 Task: Create new Company, with domain: 'utexas.edu' and type: 'Other'. Add new contact for this company, with mail Id: 'Harshita.Lewis@utexas.edu', First Name: Harshita, Last name:  Lewis, Job Title: 'Market Research Analyst', Phone Number: '(916) 555-5684'. Change life cycle stage to  Lead and lead status to  In Progress. Logged in from softage.10@softage.net
Action: Mouse moved to (86, 55)
Screenshot: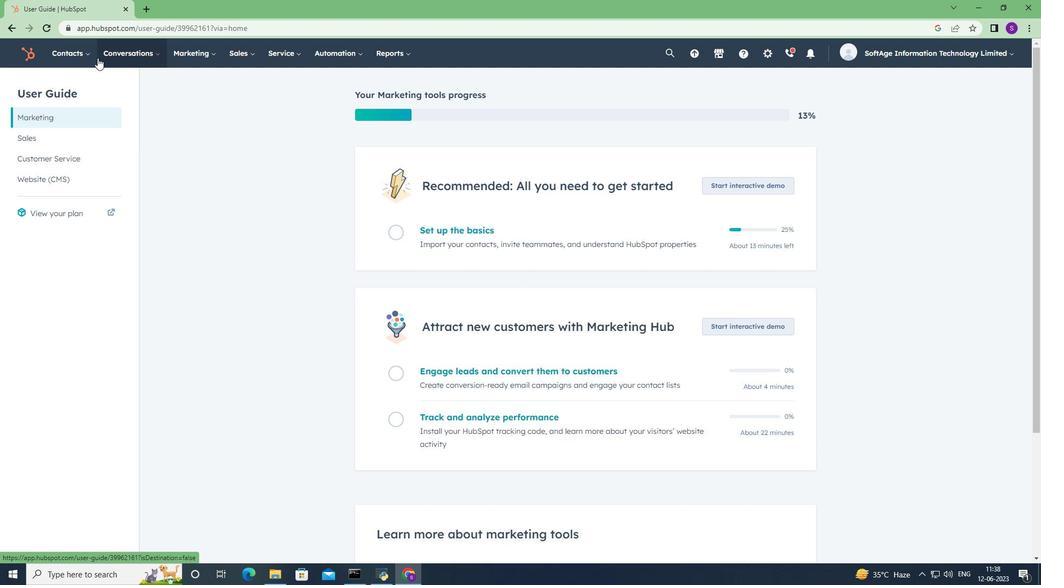 
Action: Mouse pressed left at (86, 55)
Screenshot: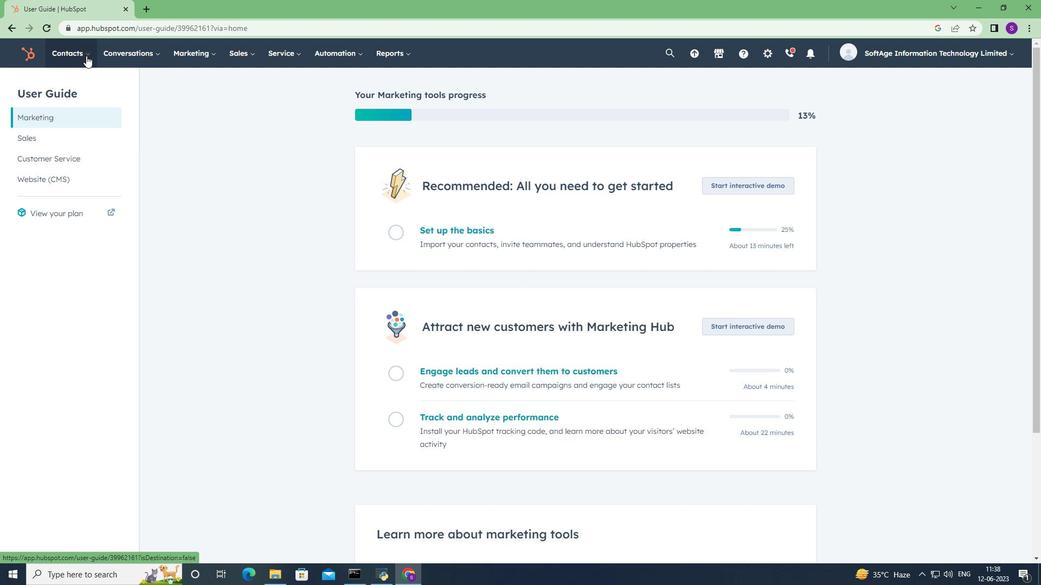 
Action: Mouse moved to (97, 98)
Screenshot: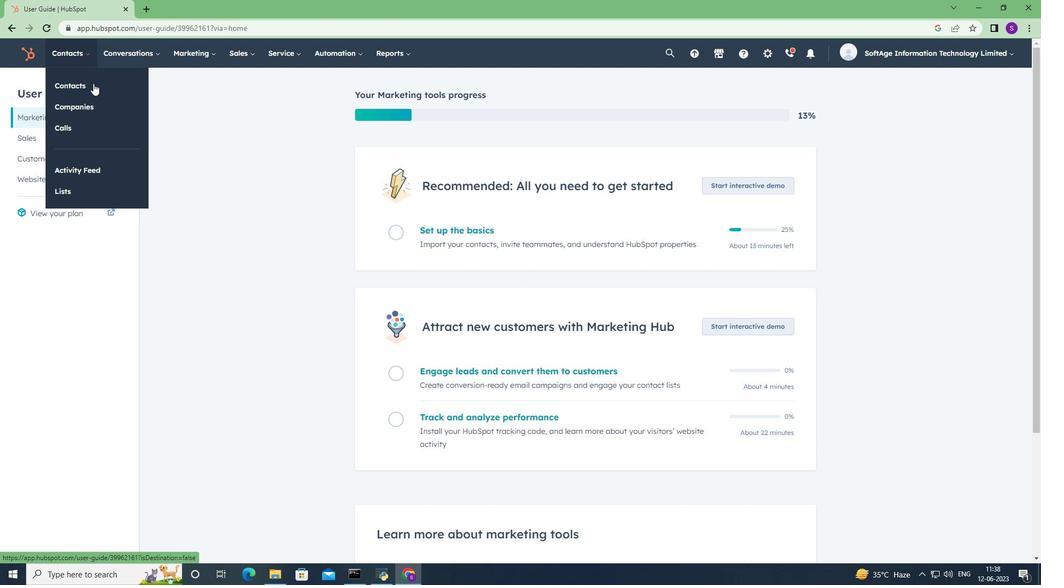 
Action: Mouse pressed left at (97, 98)
Screenshot: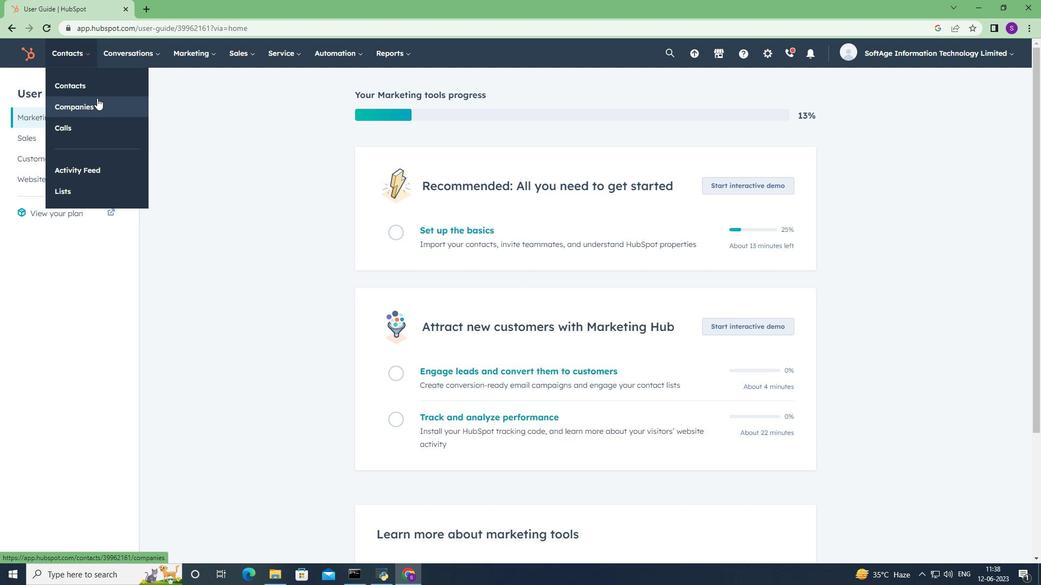 
Action: Mouse moved to (969, 88)
Screenshot: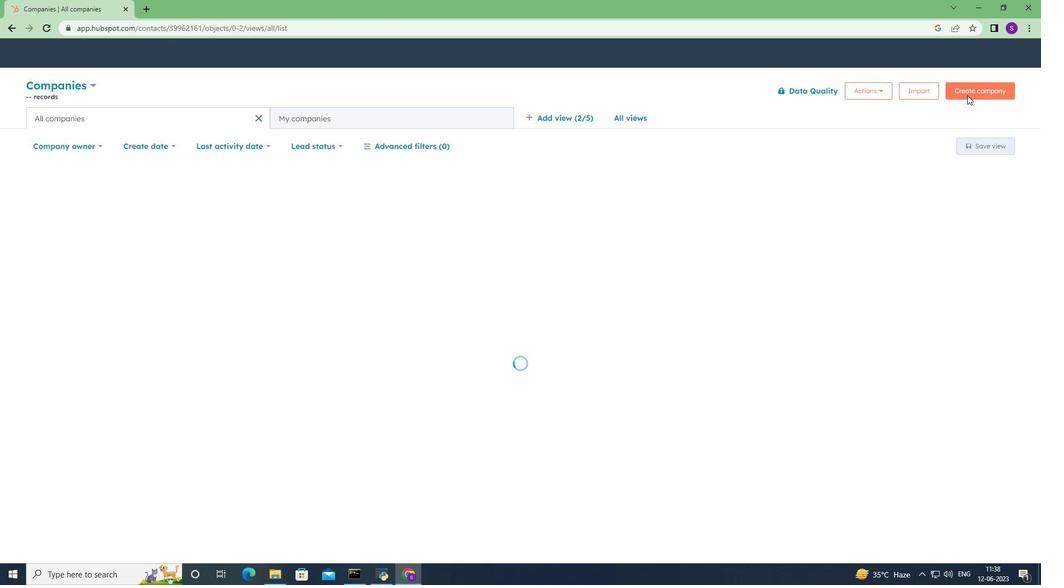 
Action: Mouse pressed left at (969, 88)
Screenshot: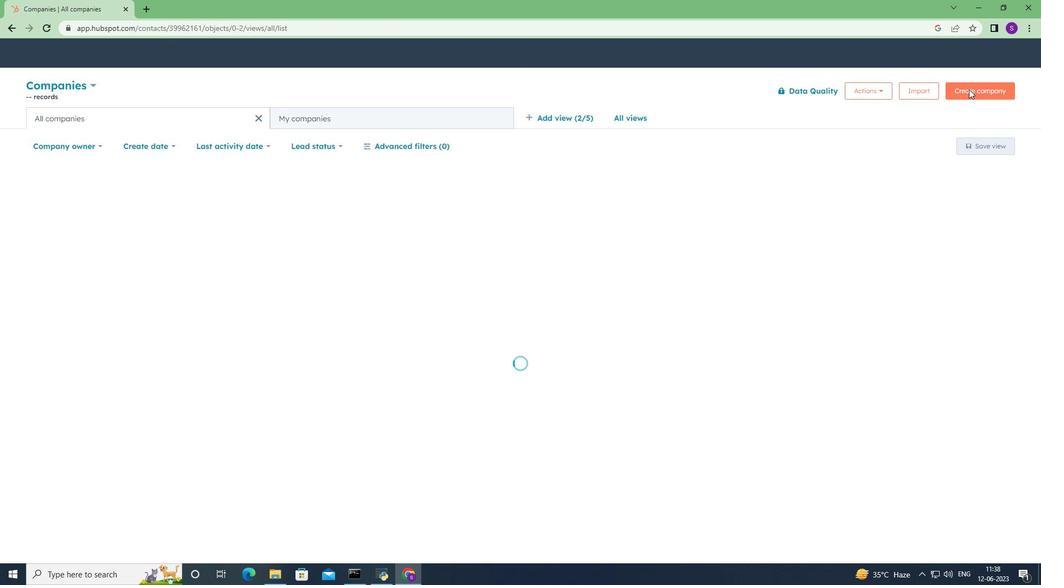 
Action: Mouse moved to (787, 144)
Screenshot: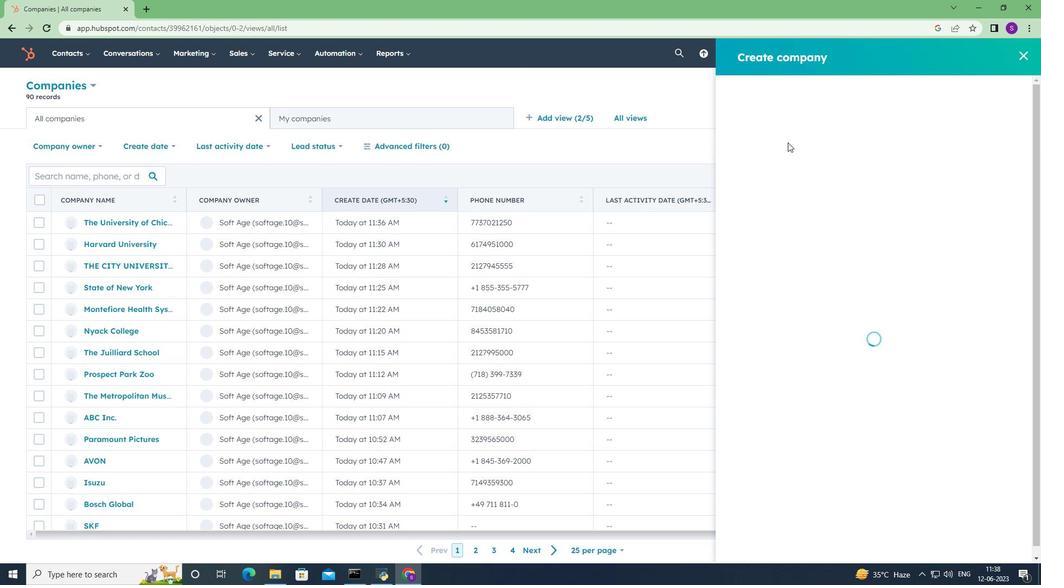
Action: Mouse pressed left at (787, 144)
Screenshot: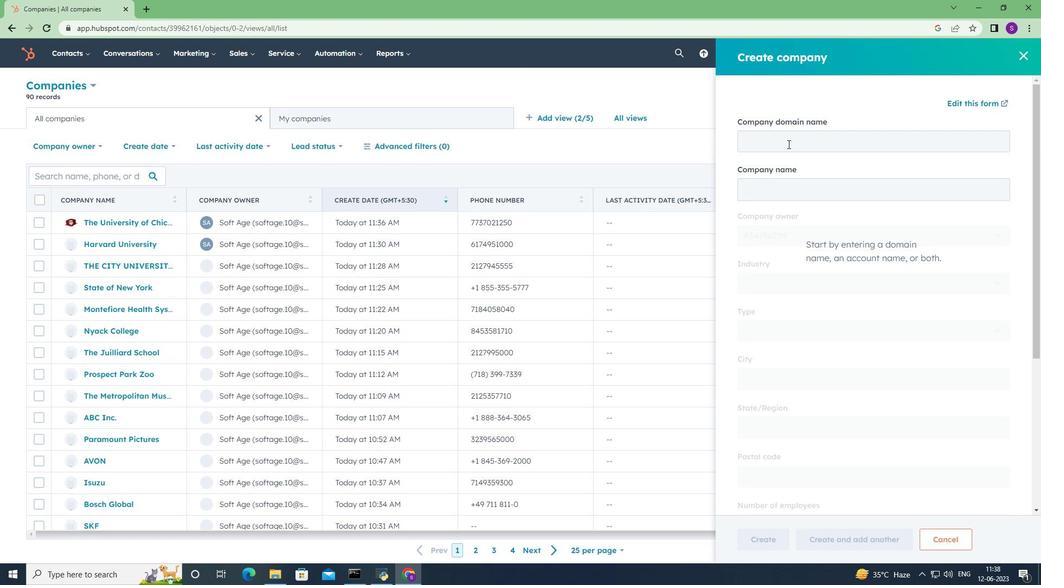 
Action: Key pressed utexas.edu
Screenshot: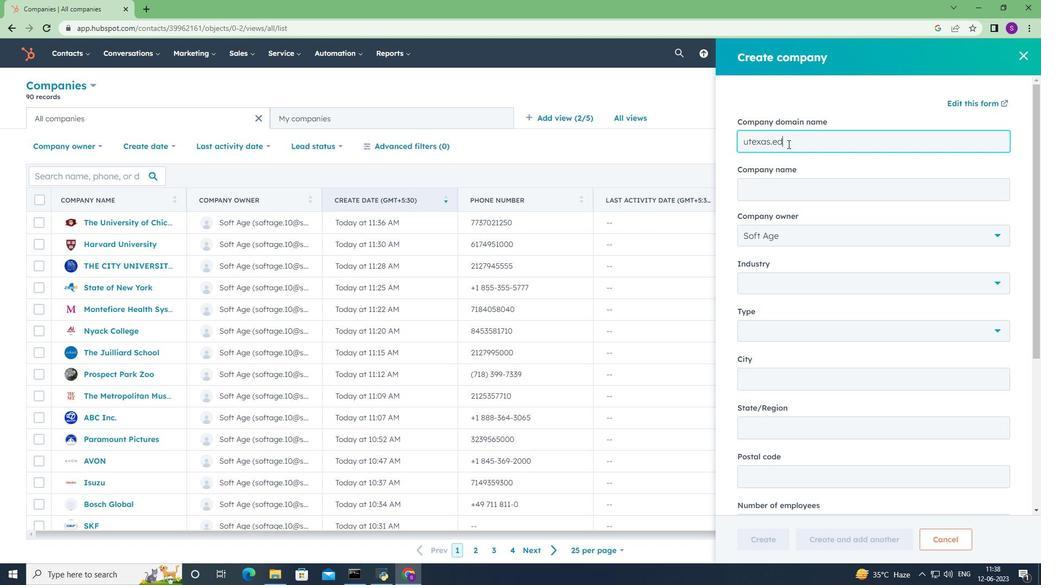 
Action: Mouse moved to (789, 257)
Screenshot: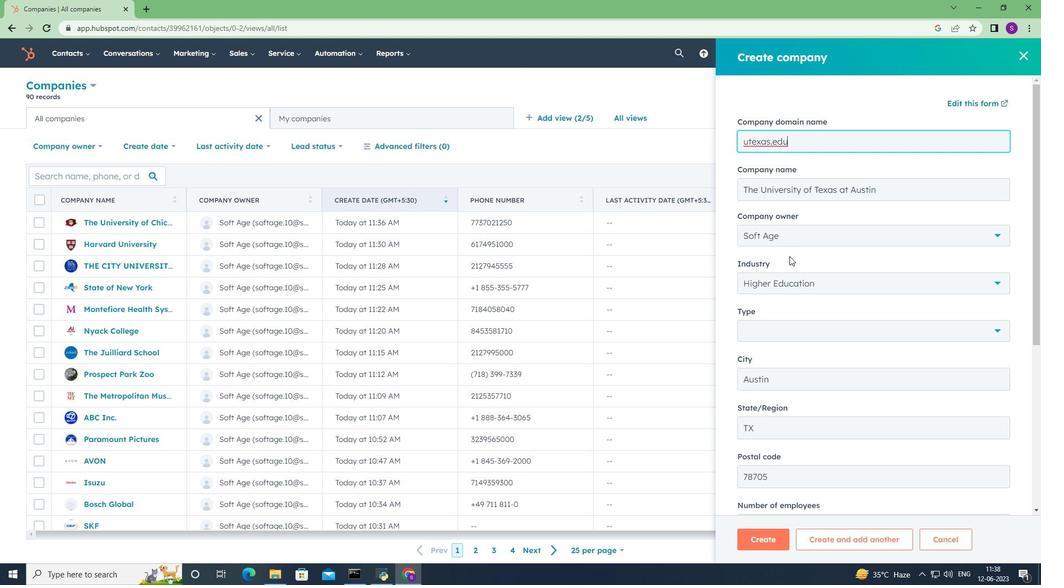 
Action: Mouse scrolled (789, 256) with delta (0, 0)
Screenshot: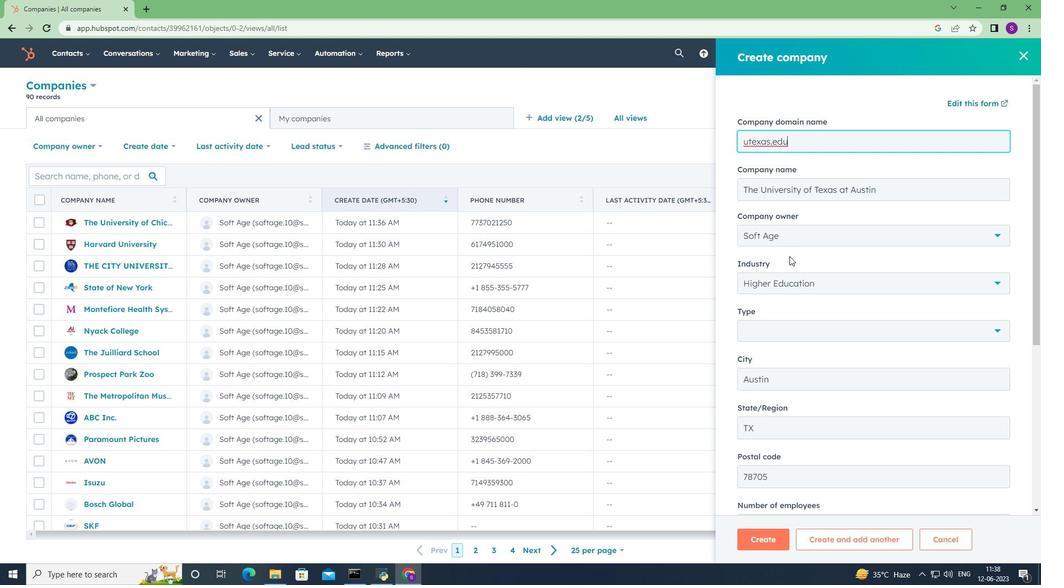 
Action: Mouse moved to (789, 258)
Screenshot: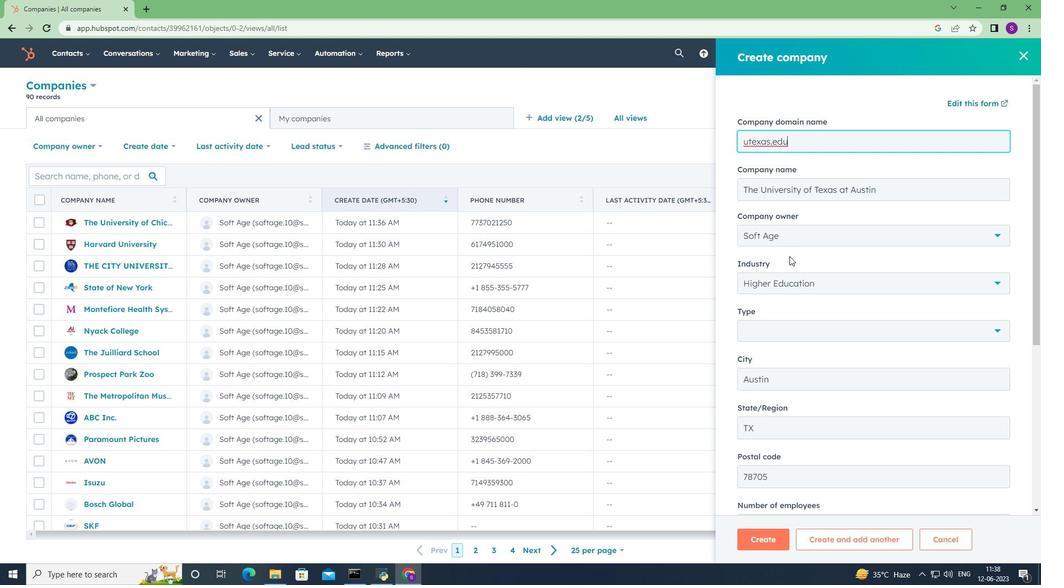
Action: Mouse scrolled (789, 257) with delta (0, 0)
Screenshot: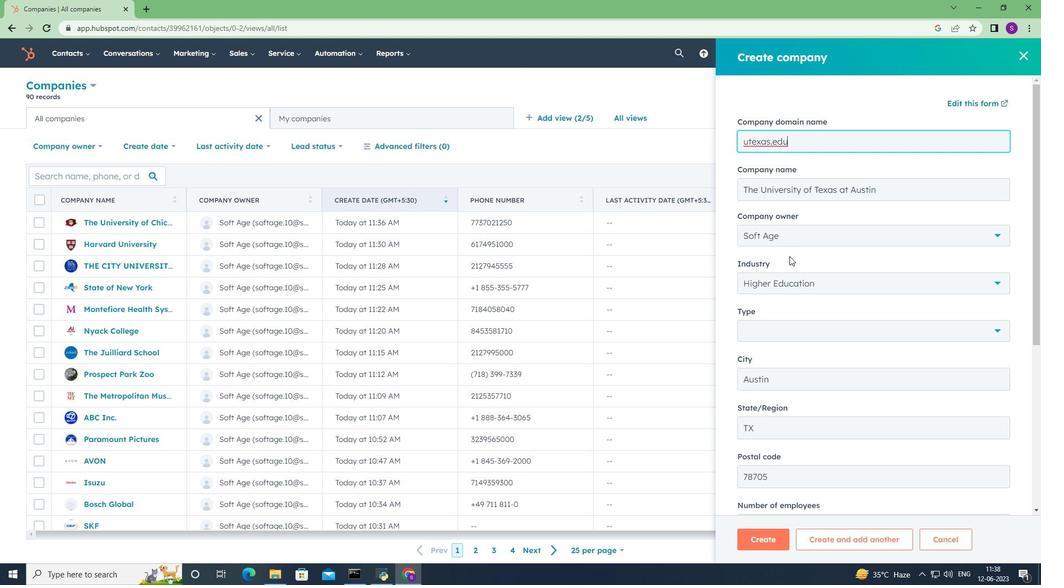 
Action: Mouse moved to (802, 222)
Screenshot: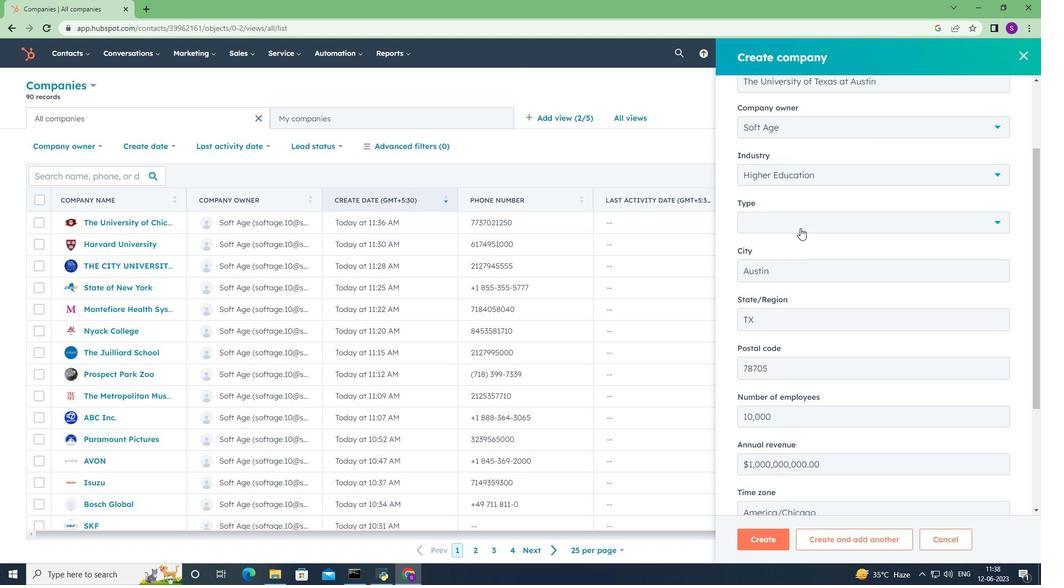 
Action: Mouse pressed left at (802, 222)
Screenshot: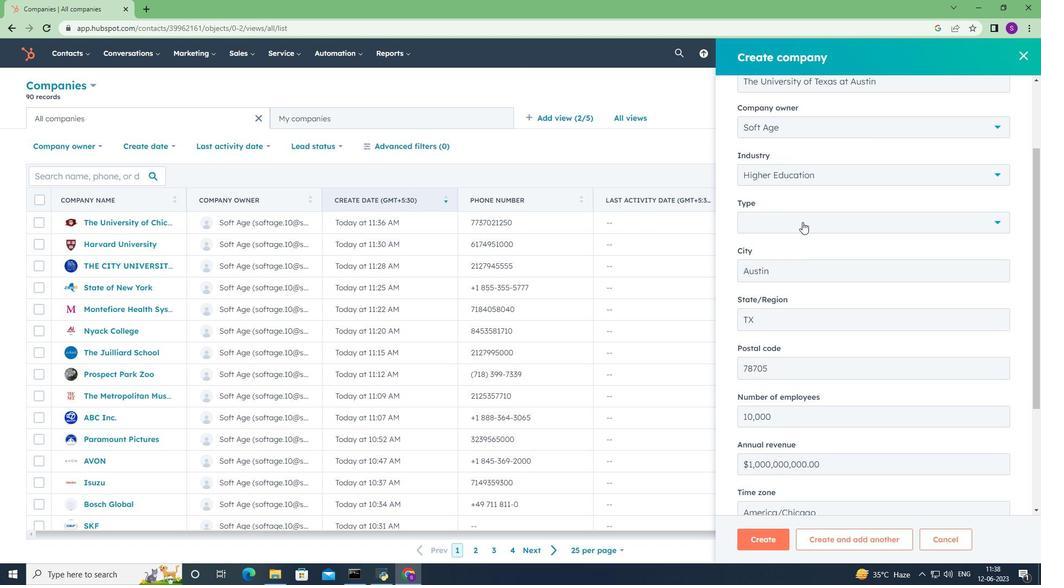 
Action: Mouse moved to (786, 292)
Screenshot: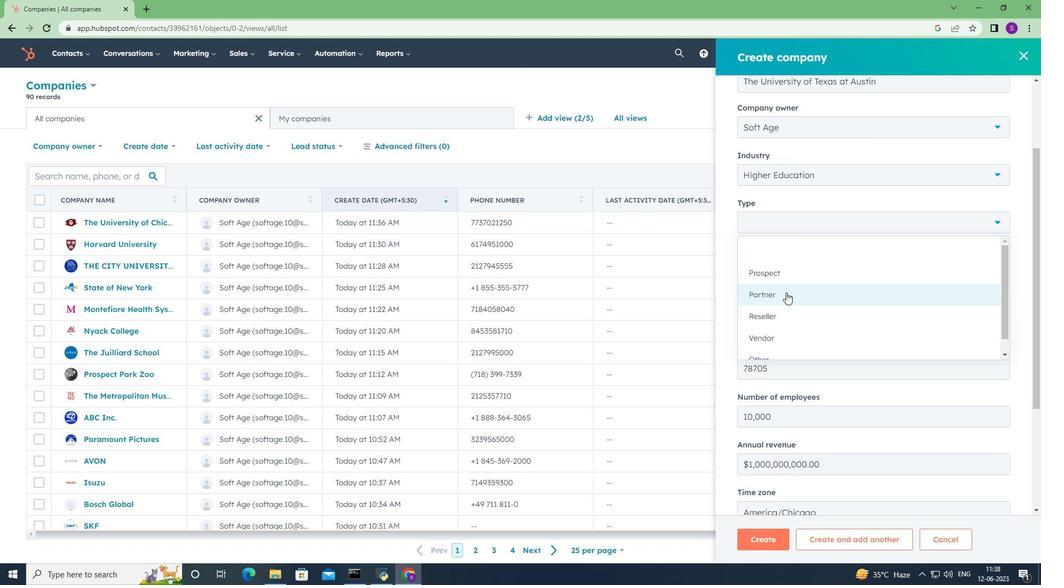 
Action: Mouse scrolled (786, 291) with delta (0, 0)
Screenshot: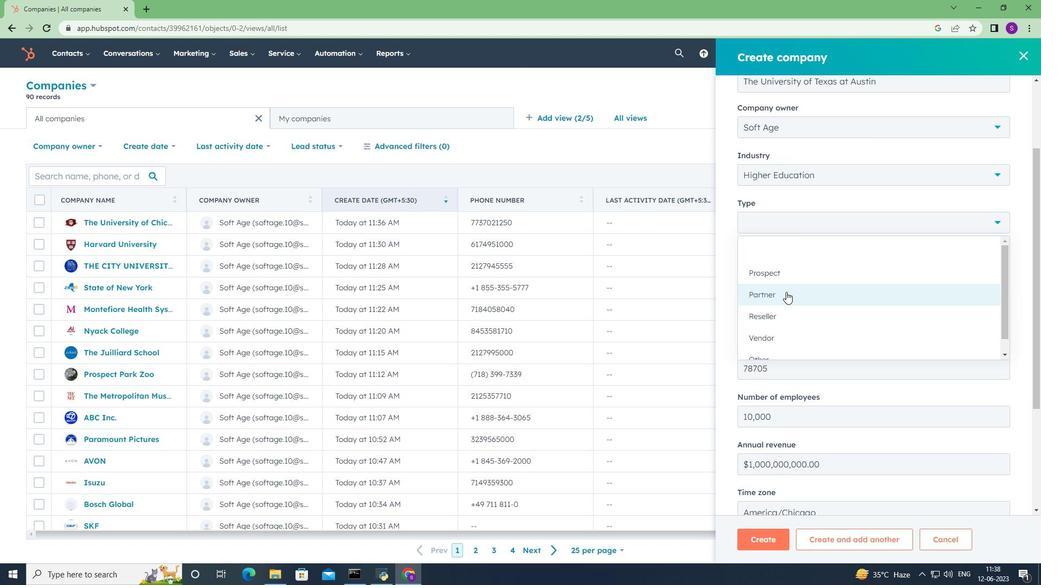 
Action: Mouse scrolled (786, 291) with delta (0, 0)
Screenshot: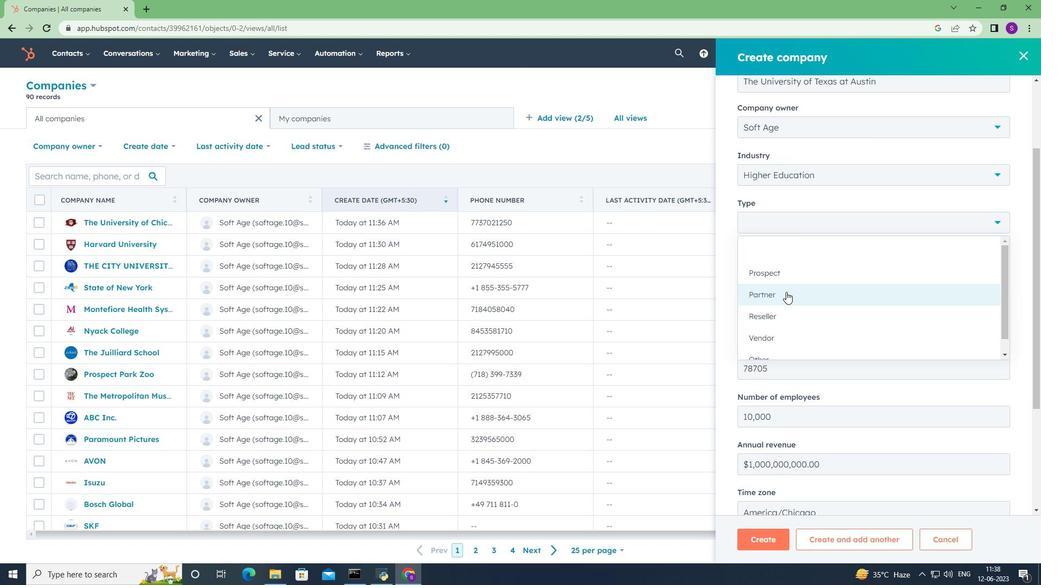 
Action: Mouse scrolled (786, 291) with delta (0, 0)
Screenshot: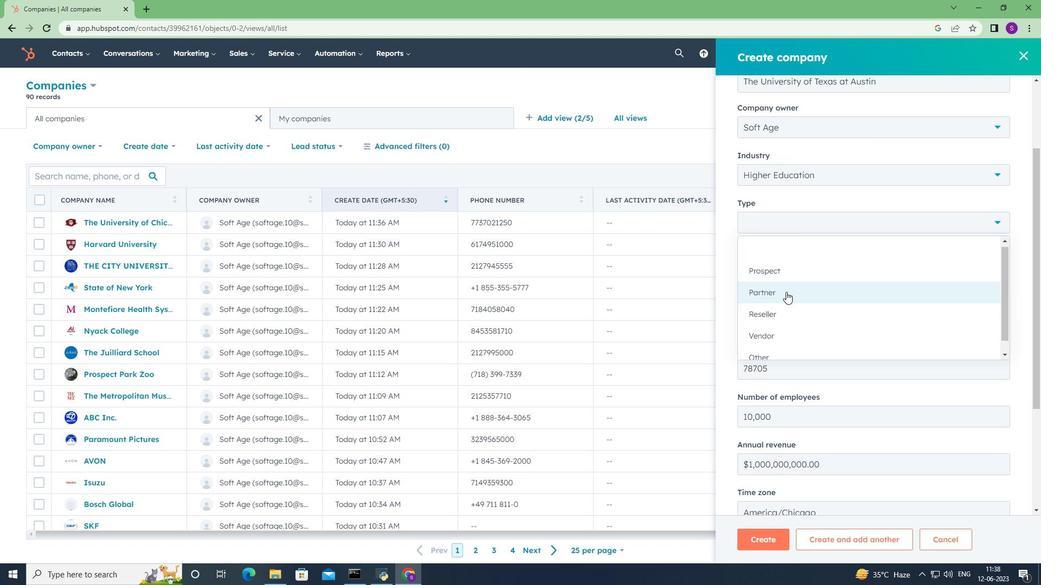 
Action: Mouse scrolled (786, 291) with delta (0, 0)
Screenshot: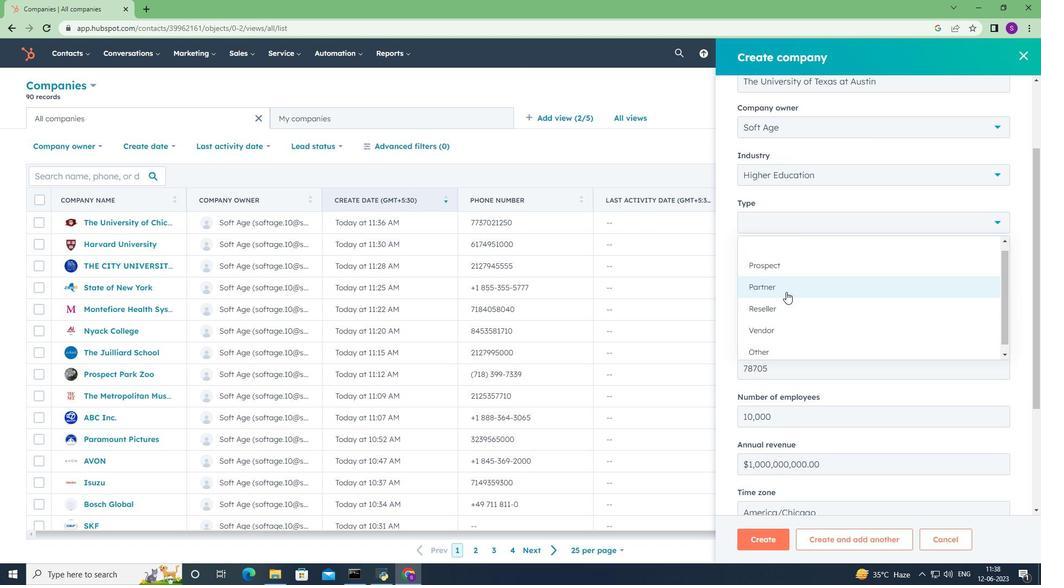 
Action: Mouse moved to (780, 342)
Screenshot: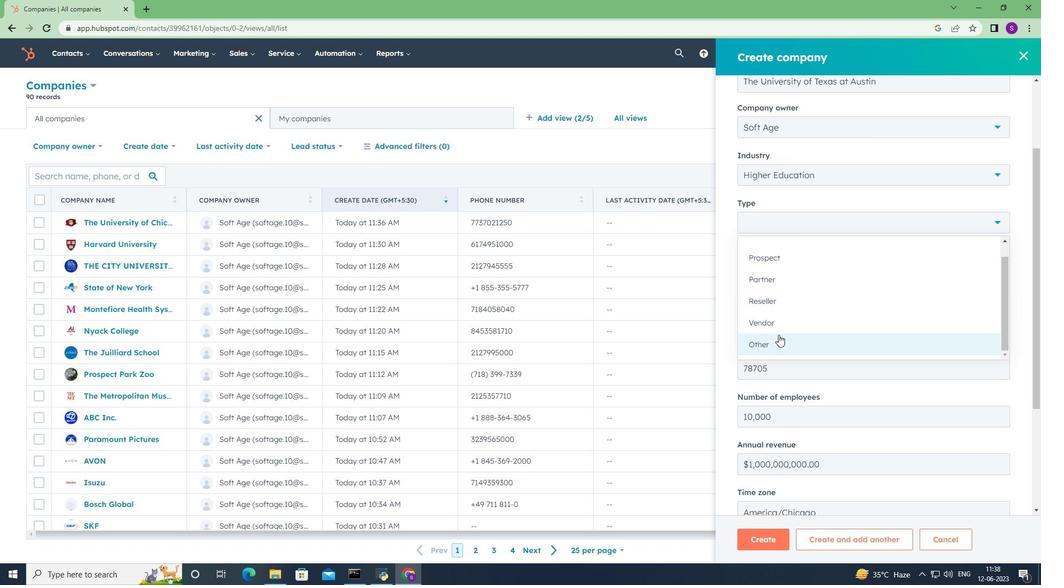 
Action: Mouse pressed left at (780, 342)
Screenshot: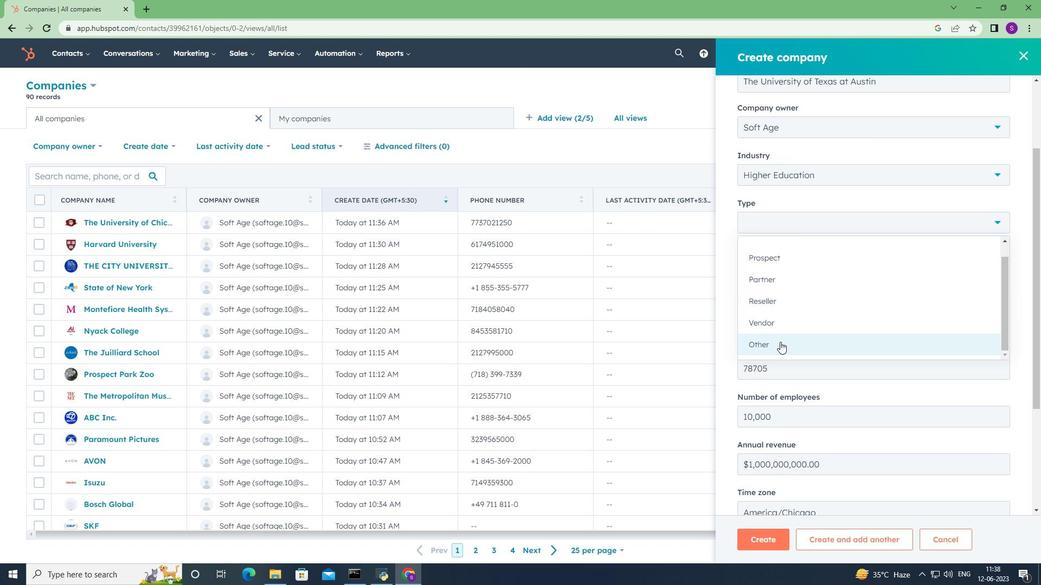 
Action: Mouse moved to (761, 541)
Screenshot: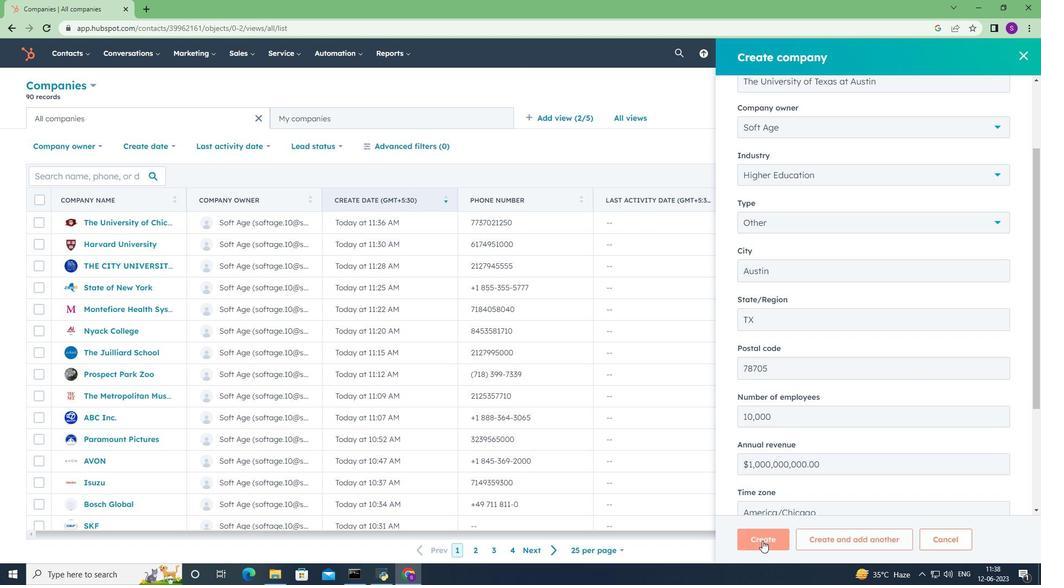 
Action: Mouse pressed left at (761, 541)
Screenshot: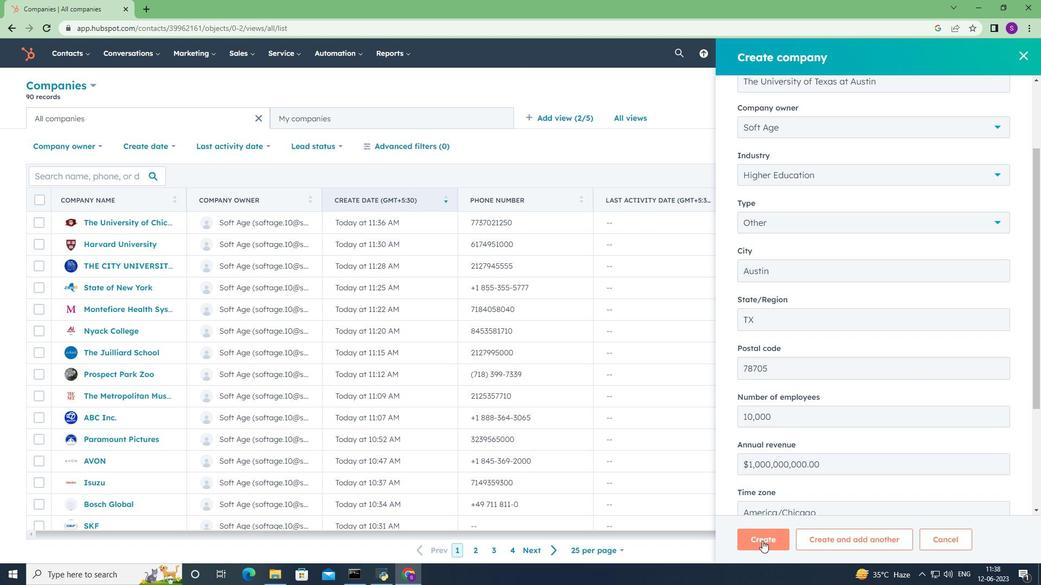 
Action: Mouse moved to (737, 347)
Screenshot: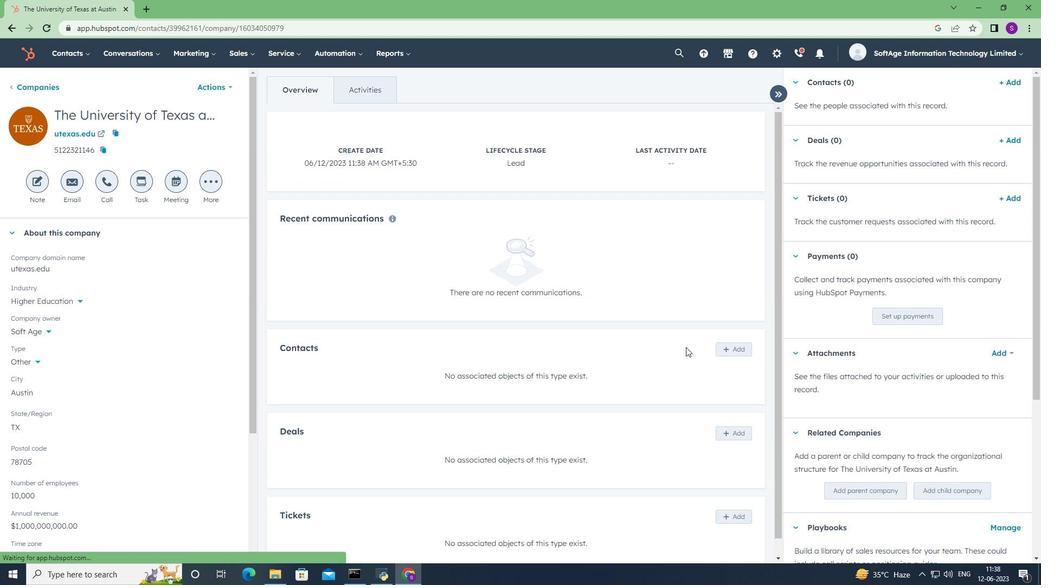 
Action: Mouse pressed left at (737, 347)
Screenshot: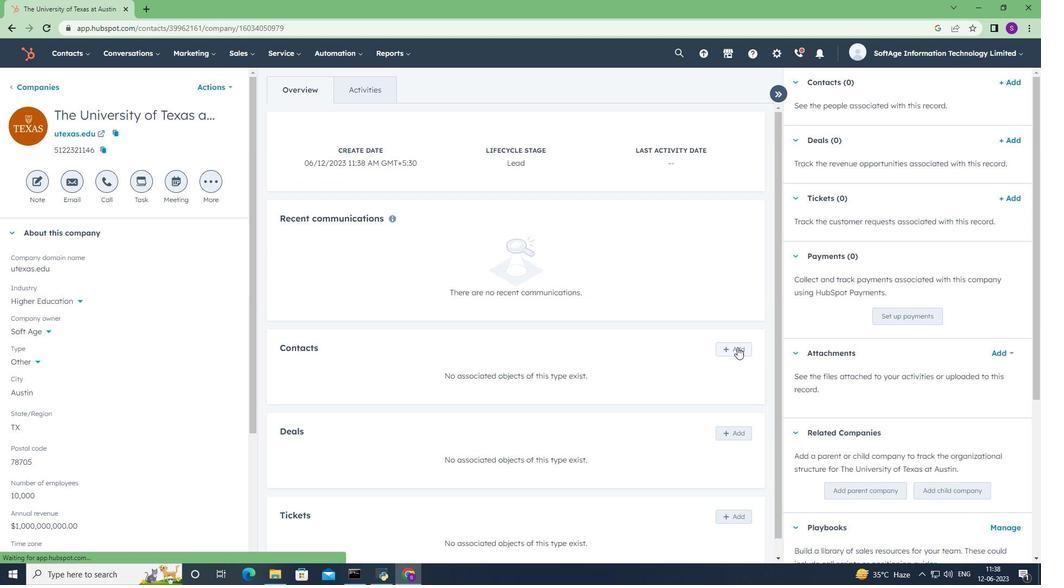 
Action: Mouse moved to (819, 109)
Screenshot: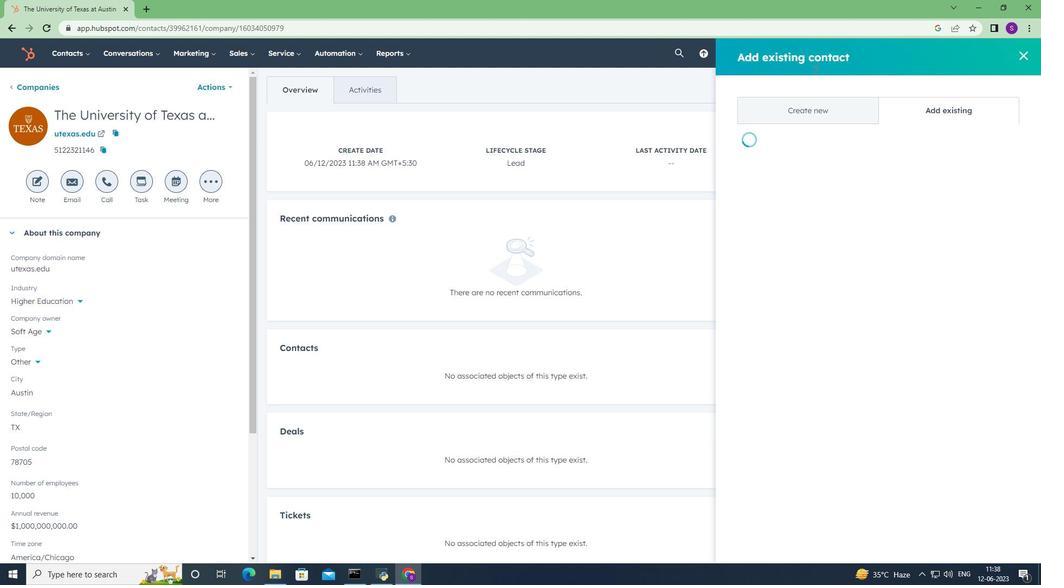 
Action: Mouse pressed left at (819, 109)
Screenshot: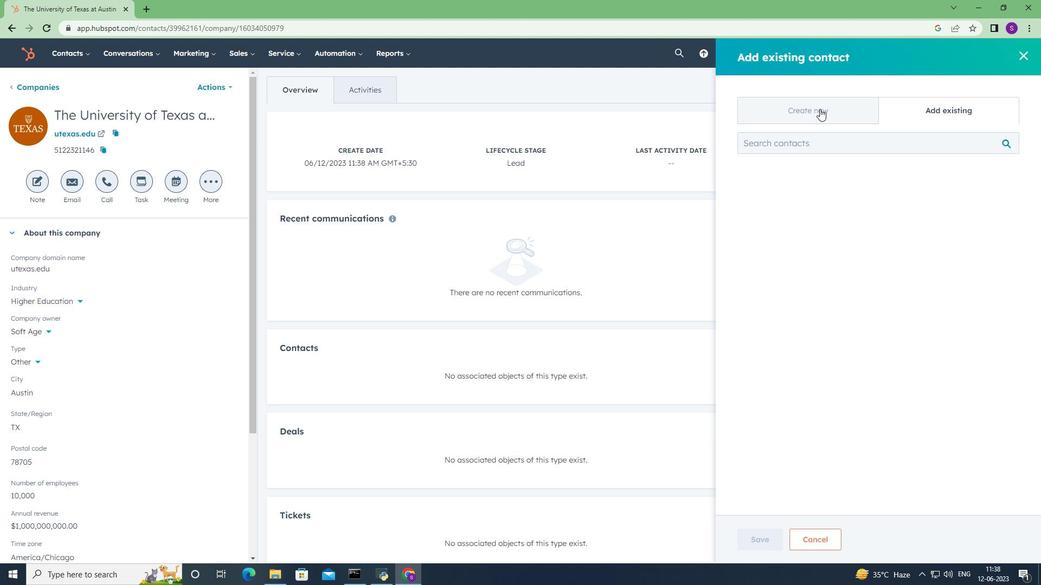 
Action: Mouse moved to (813, 183)
Screenshot: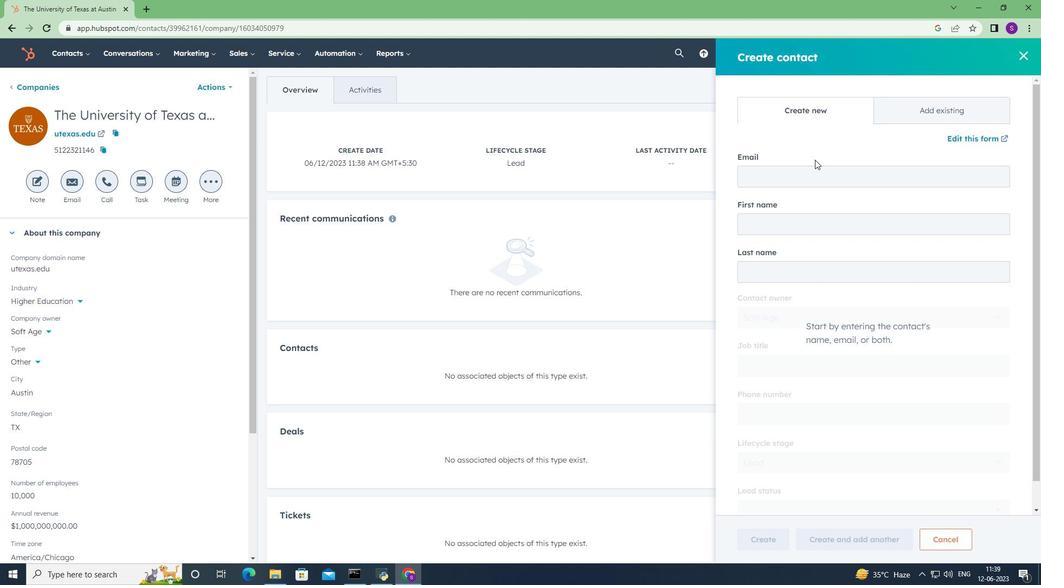 
Action: Mouse pressed left at (813, 183)
Screenshot: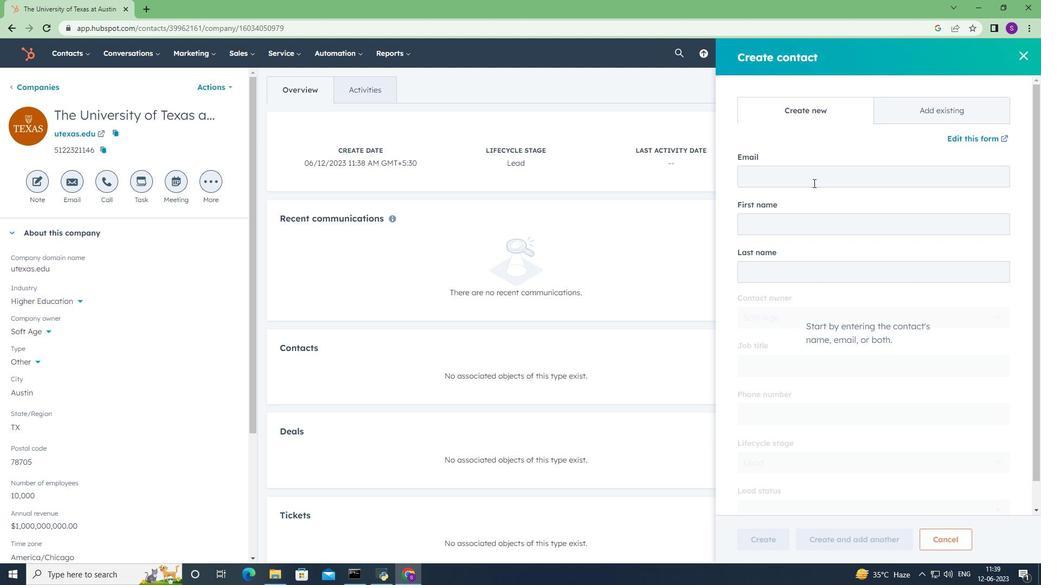 
Action: Mouse moved to (814, 181)
Screenshot: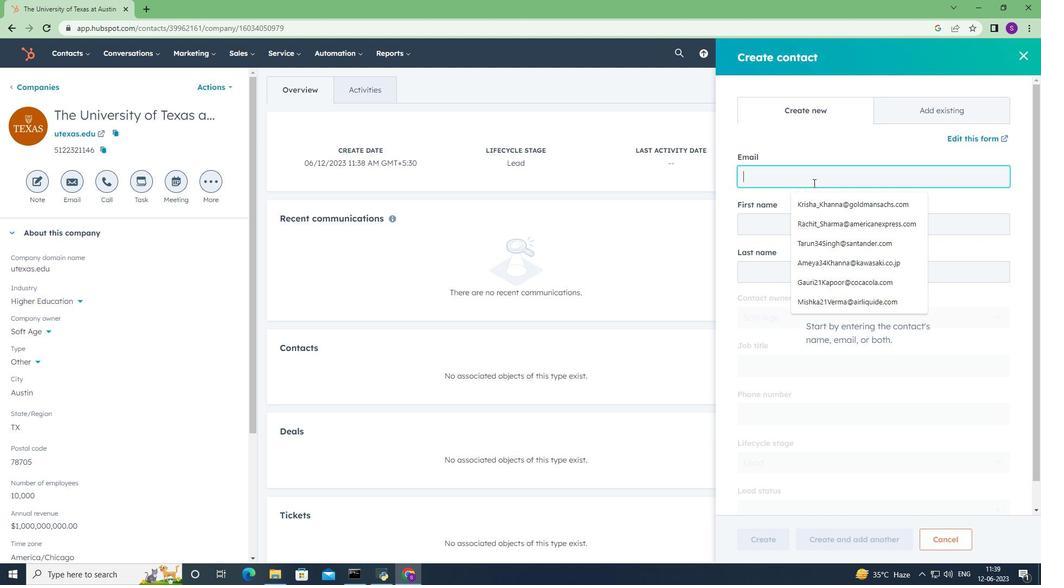 
Action: Key pressed <Key.shift>Harshita.<Key.shift>Lewis<Key.shift>@utexas.edu
Screenshot: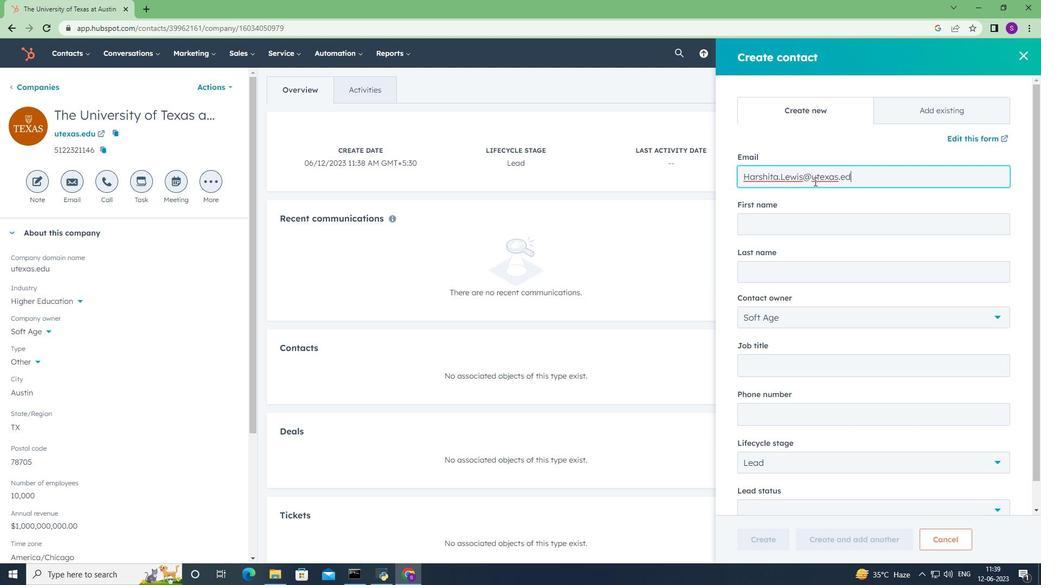 
Action: Mouse moved to (821, 223)
Screenshot: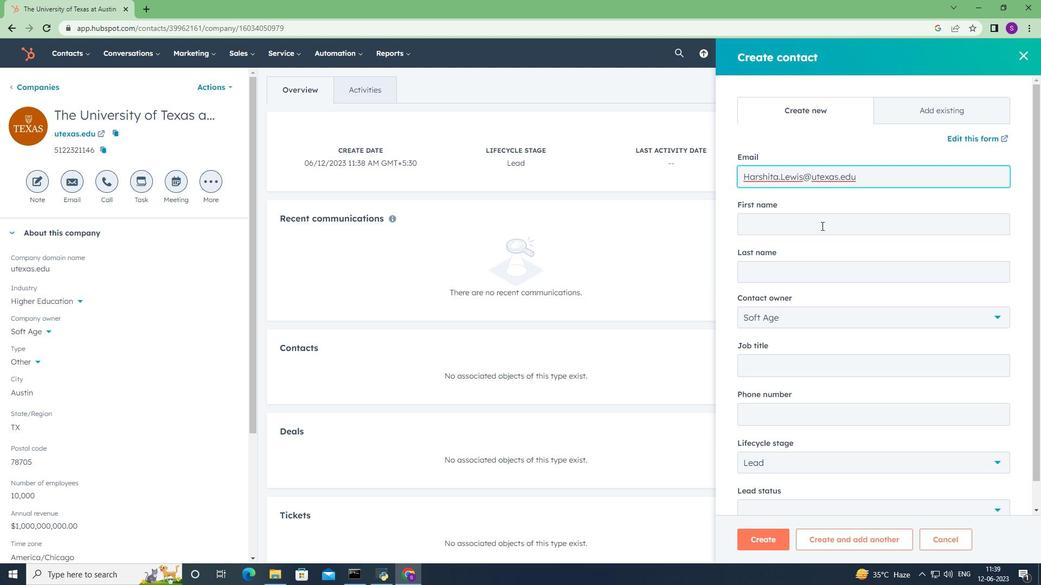 
Action: Mouse pressed left at (821, 223)
Screenshot: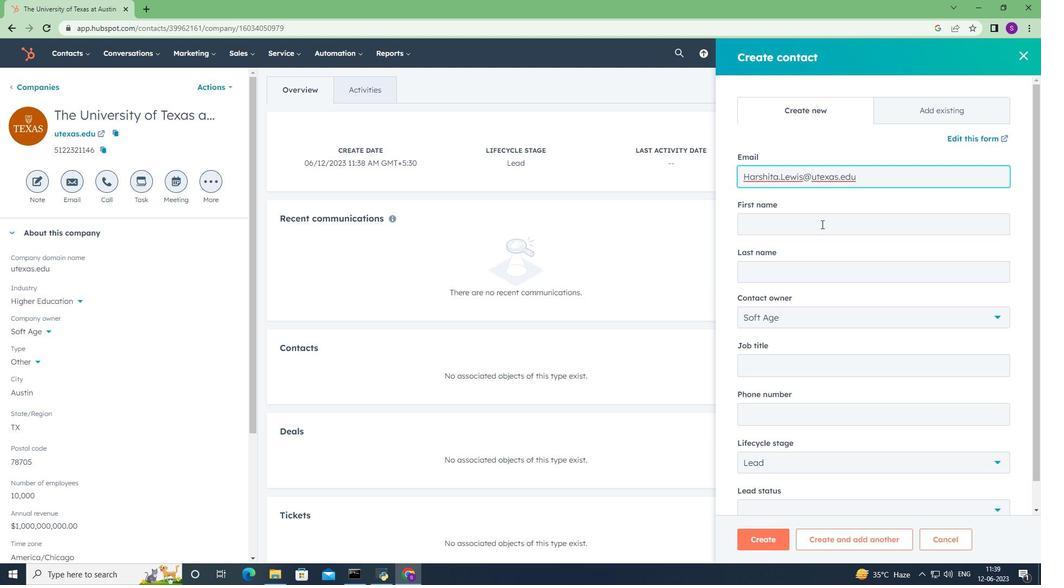 
Action: Key pressed <Key.shift>Harshita
Screenshot: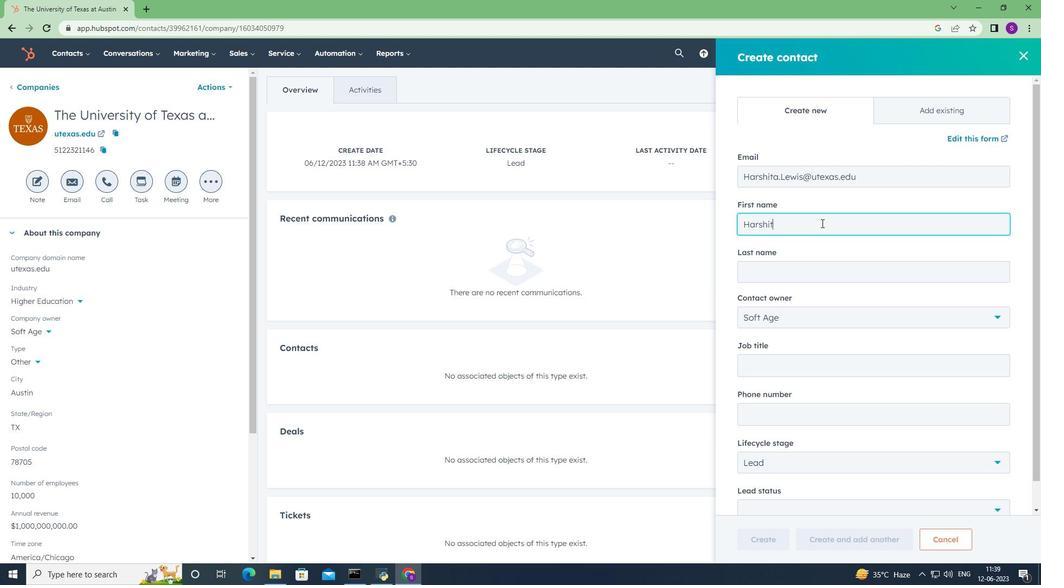 
Action: Mouse moved to (794, 273)
Screenshot: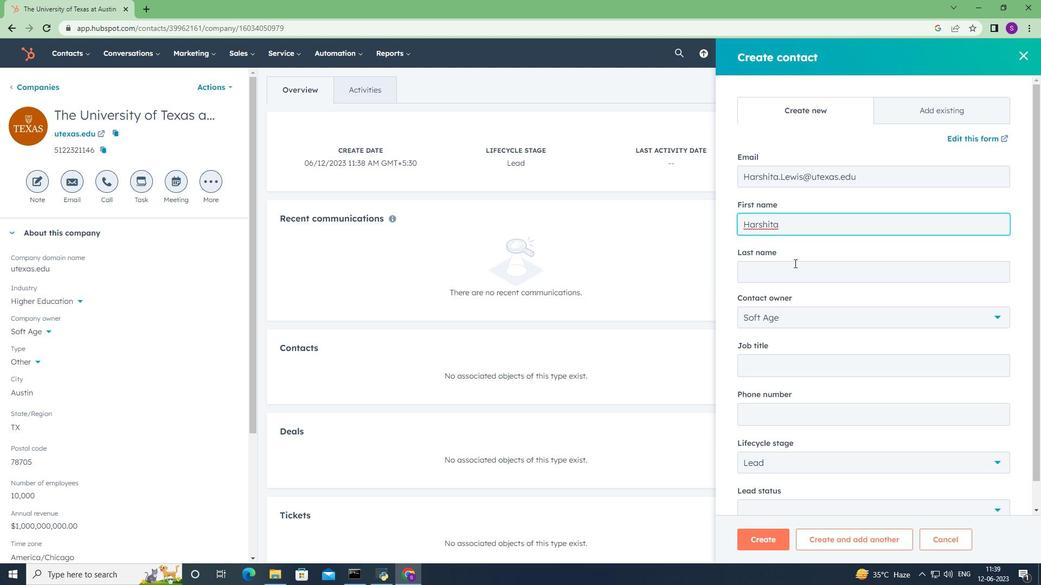 
Action: Mouse pressed left at (794, 273)
Screenshot: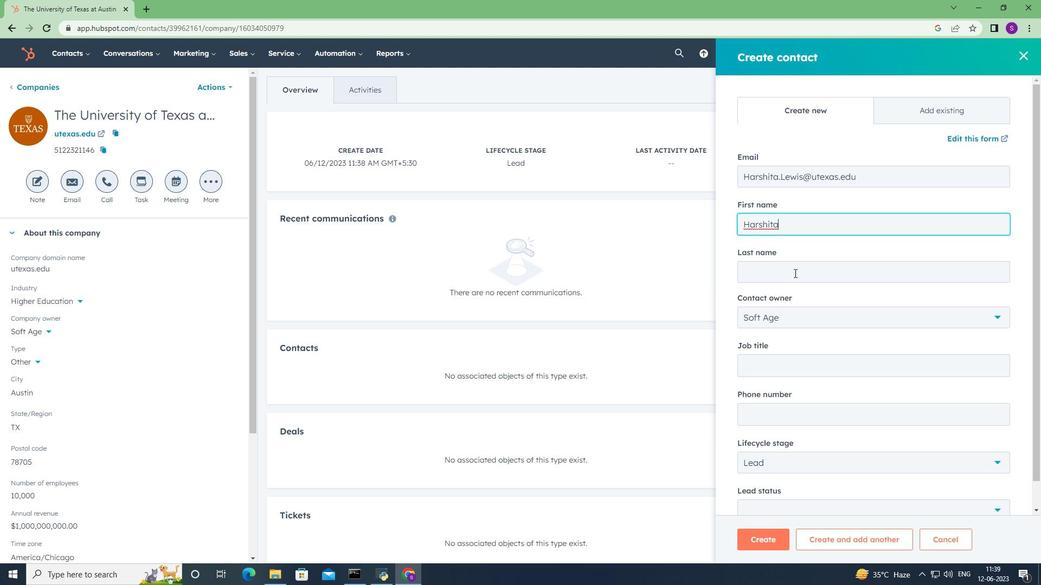 
Action: Key pressed <Key.shift><Key.shift><Key.shift><Key.shift><Key.shift><Key.shift><Key.shift><Key.shift><Key.shift><Key.shift><Key.shift><Key.shift><Key.shift><Key.shift><Key.shift><Key.shift><Key.shift><Key.shift><Key.shift><Key.shift><Key.shift><Key.shift>Lewis
Screenshot: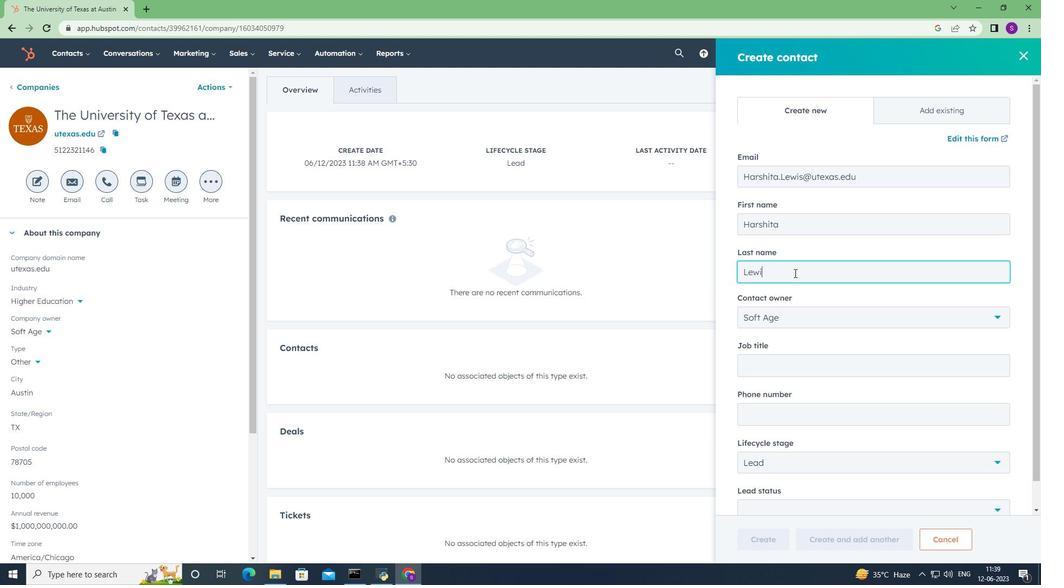 
Action: Mouse moved to (782, 365)
Screenshot: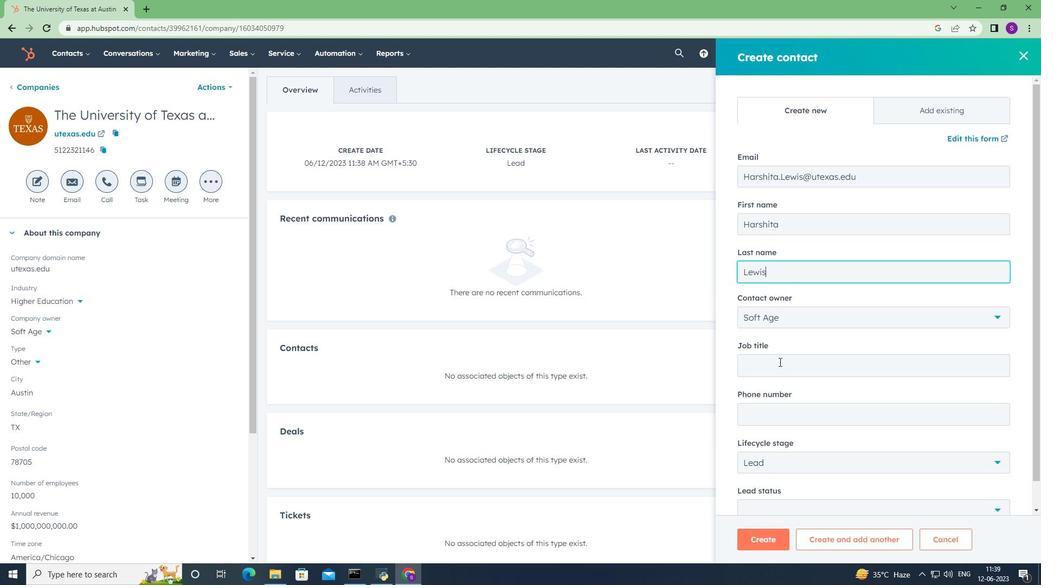 
Action: Mouse pressed left at (782, 365)
Screenshot: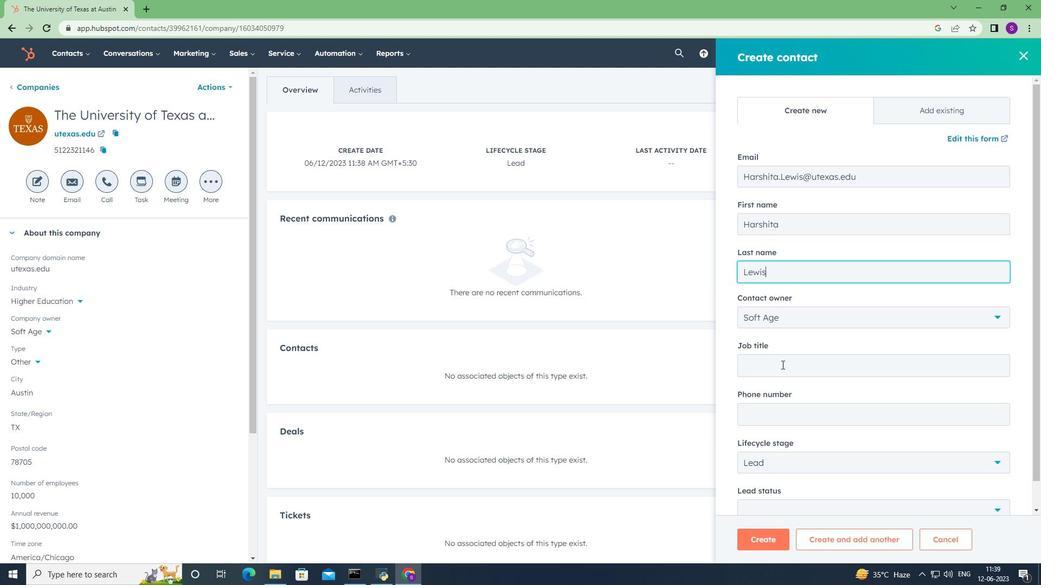 
Action: Key pressed <Key.shift>Market<Key.space><Key.shift><Key.shift><Key.shift>P<Key.backspace><Key.shift>Research<Key.space><Key.shift>Analyst
Screenshot: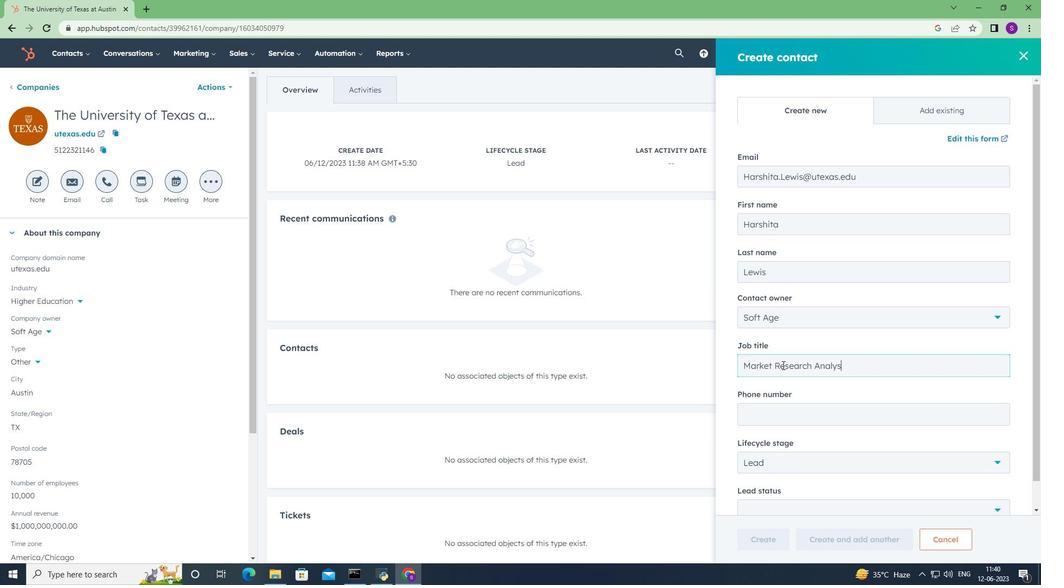 
Action: Mouse moved to (919, 419)
Screenshot: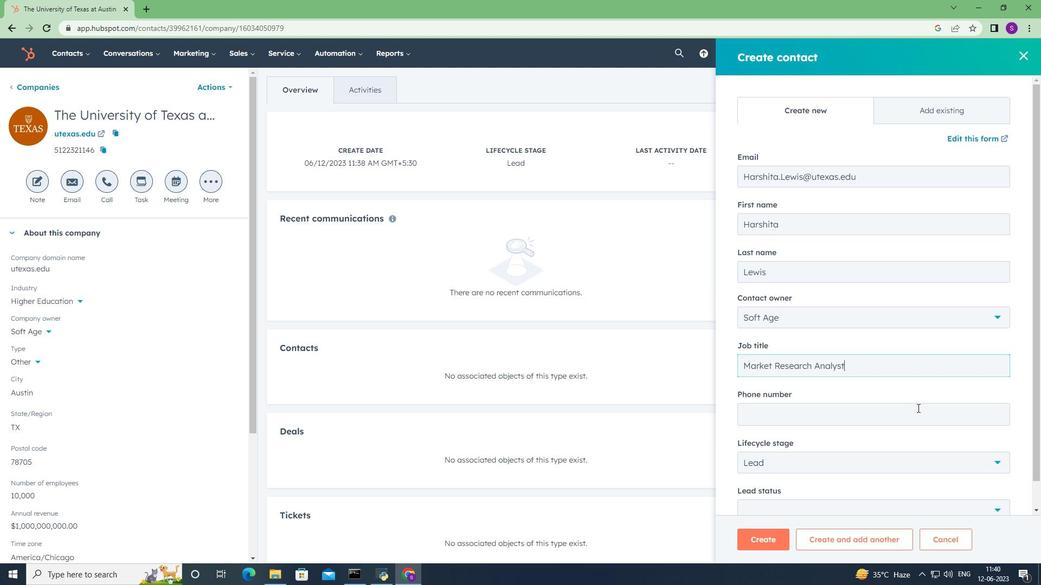 
Action: Mouse pressed left at (919, 419)
Screenshot: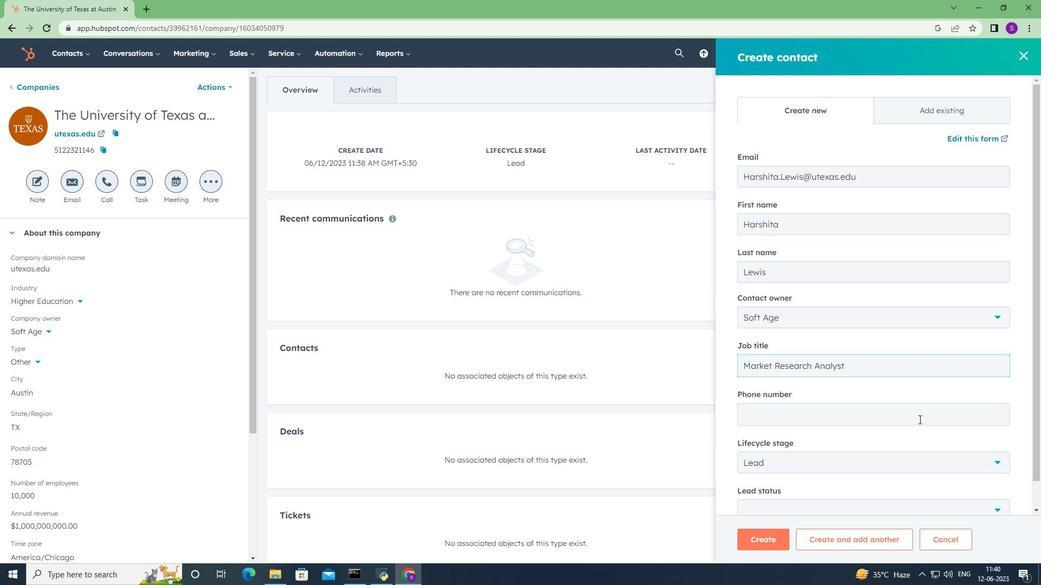 
Action: Key pressed 9165555680
Screenshot: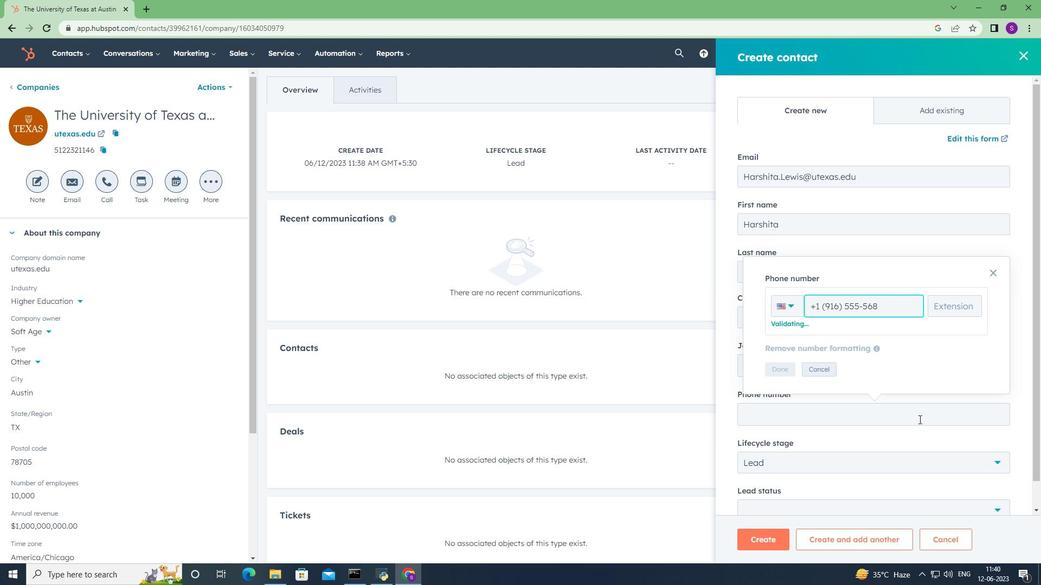 
Action: Mouse moved to (778, 367)
Screenshot: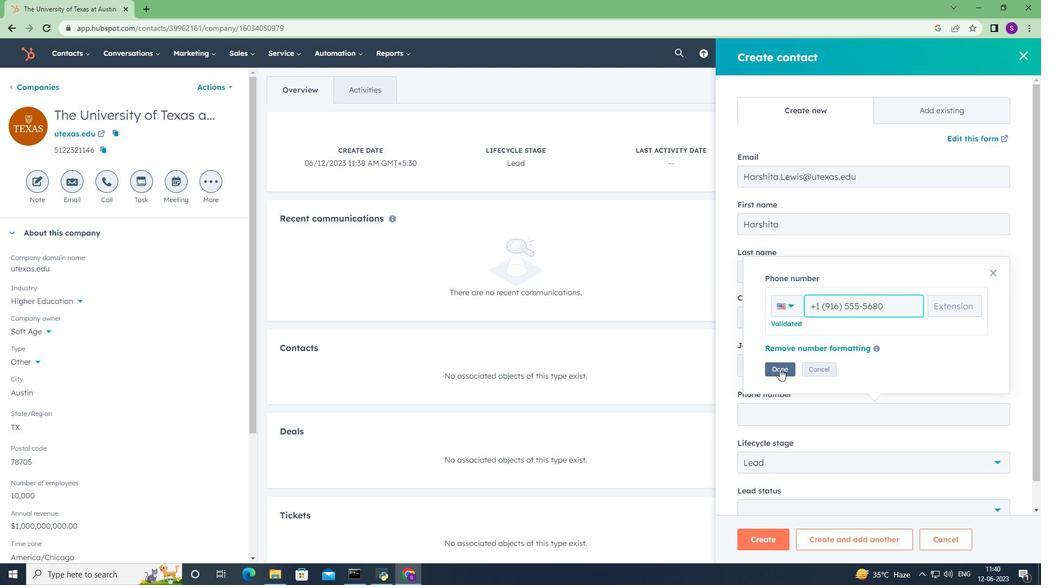 
Action: Mouse pressed left at (778, 367)
Screenshot: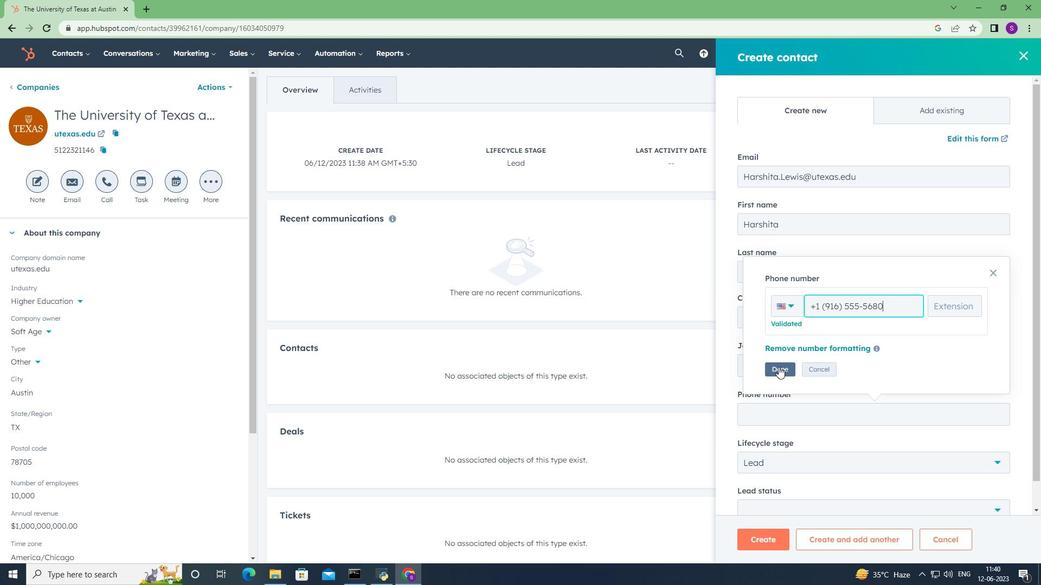
Action: Mouse moved to (824, 408)
Screenshot: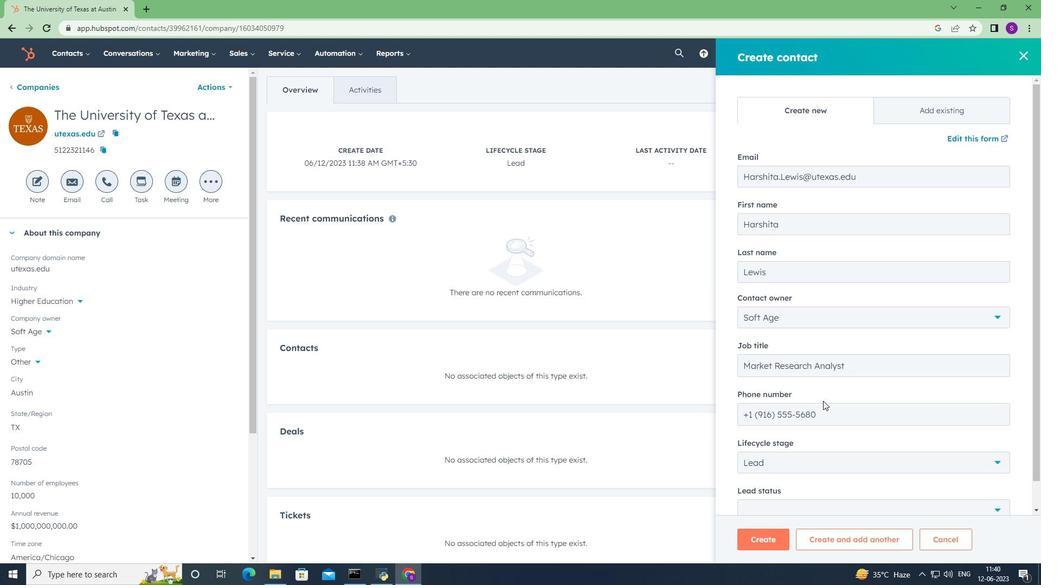 
Action: Mouse pressed left at (824, 408)
Screenshot: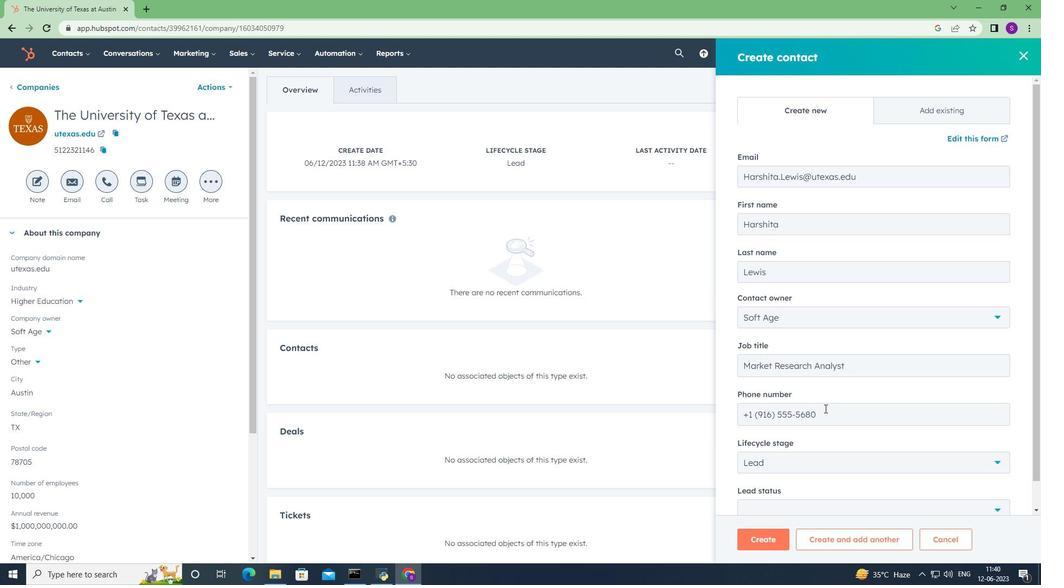 
Action: Mouse moved to (875, 342)
Screenshot: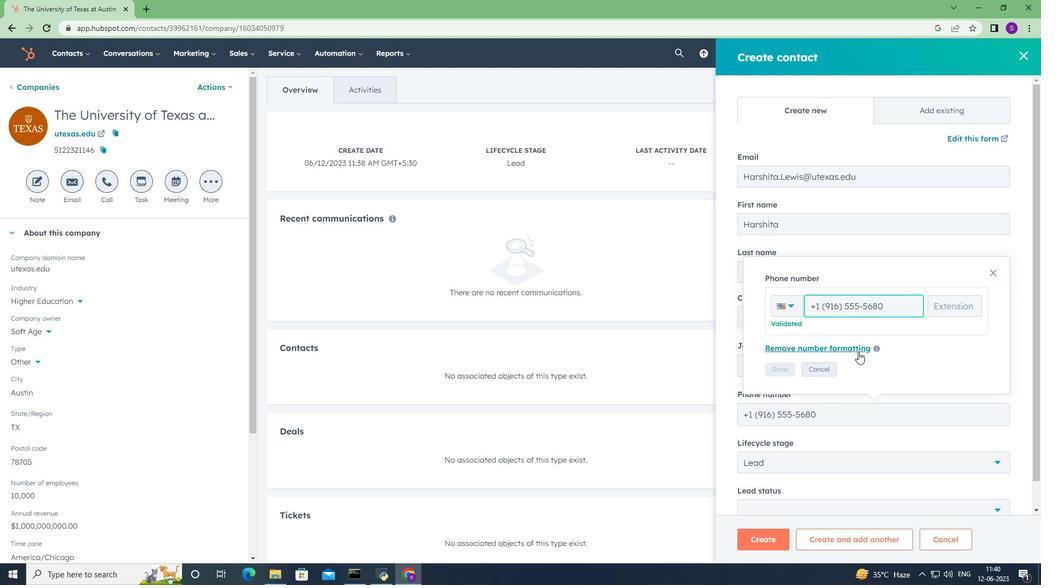 
Action: Key pressed <Key.backspace>4
Screenshot: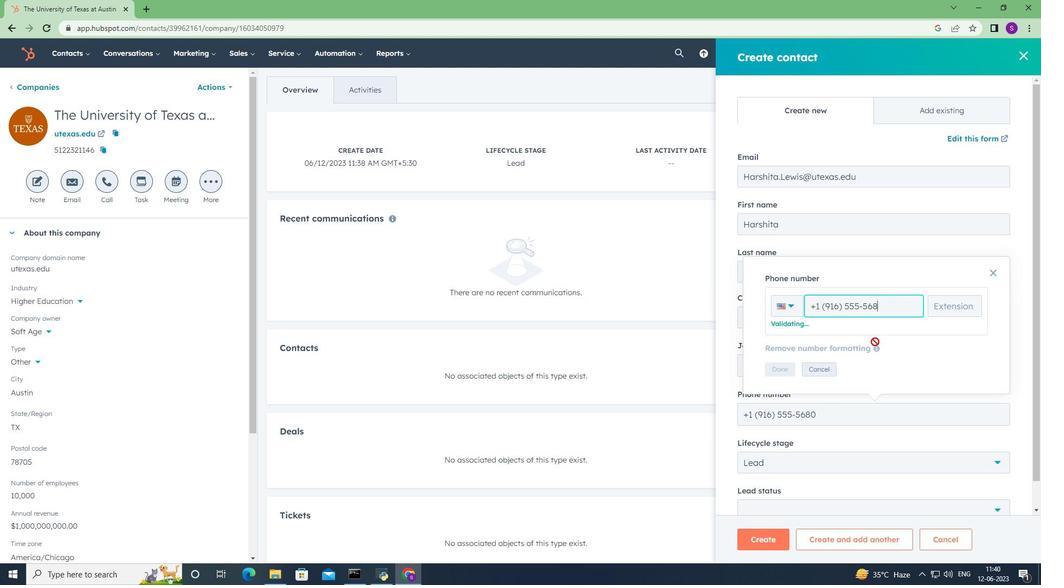 
Action: Mouse moved to (774, 365)
Screenshot: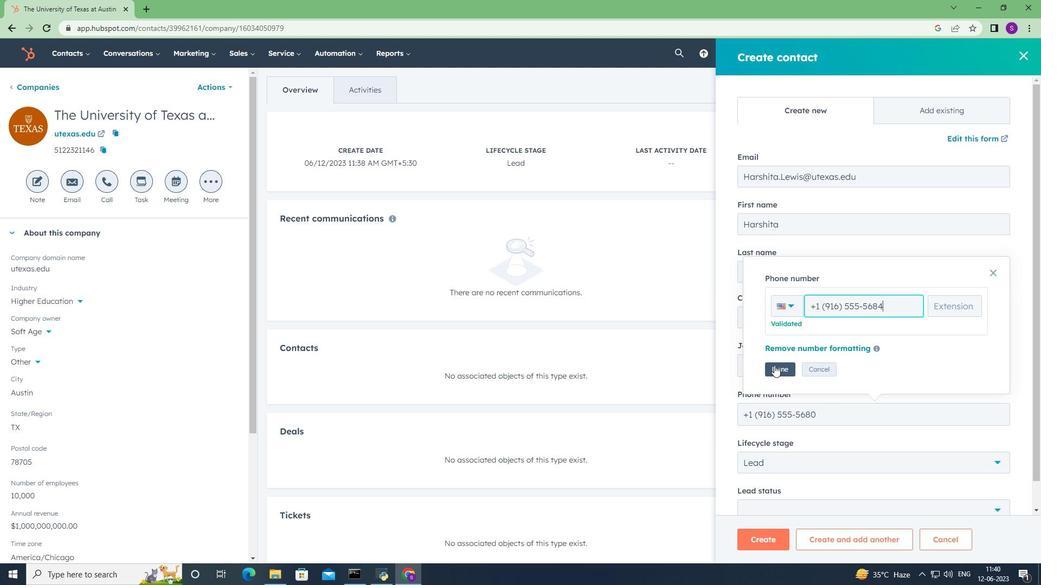 
Action: Mouse pressed left at (774, 365)
Screenshot: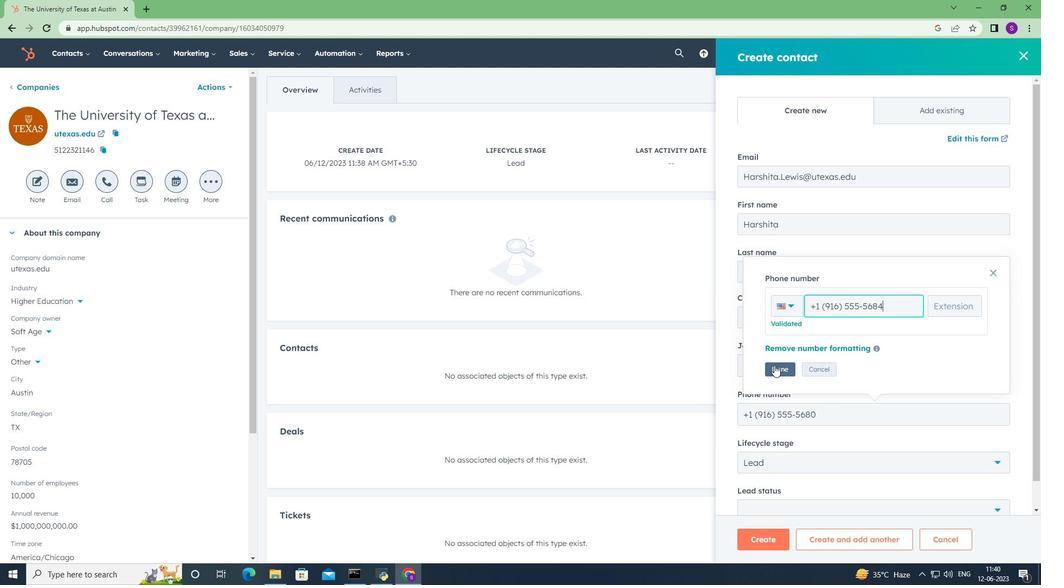 
Action: Mouse moved to (810, 393)
Screenshot: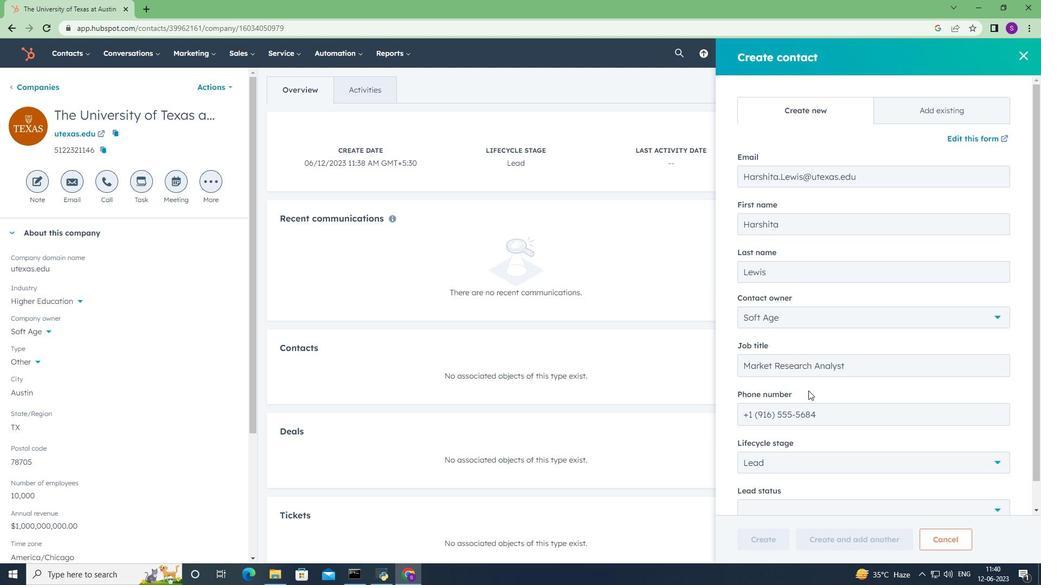 
Action: Mouse scrolled (810, 393) with delta (0, 0)
Screenshot: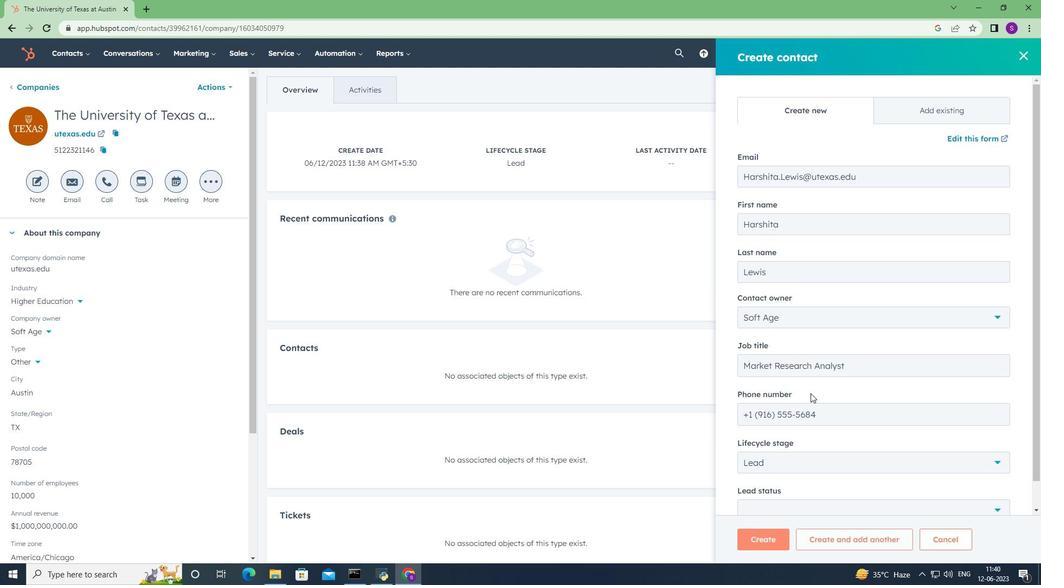 
Action: Mouse scrolled (810, 393) with delta (0, 0)
Screenshot: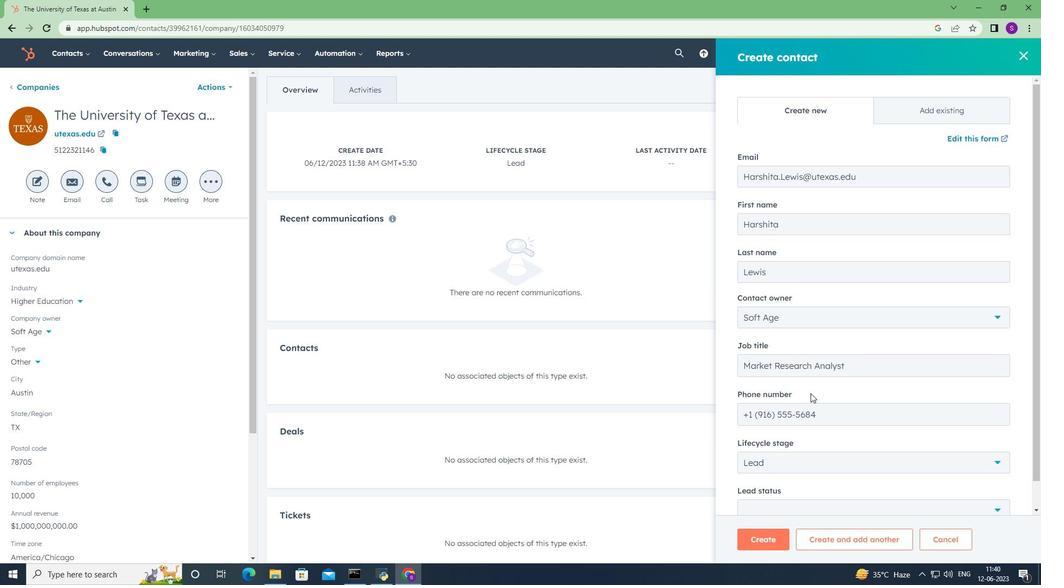 
Action: Mouse scrolled (810, 393) with delta (0, 0)
Screenshot: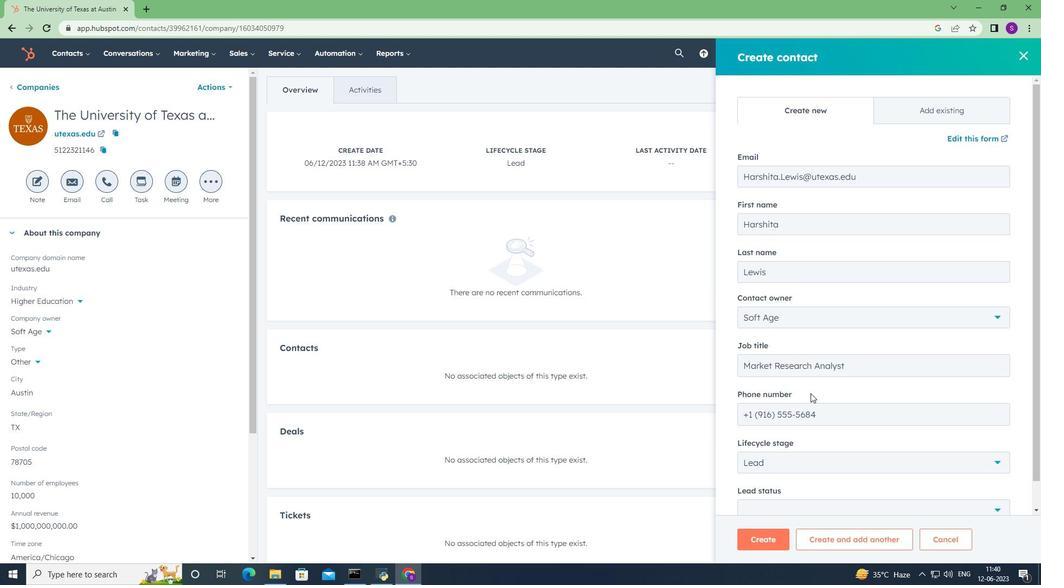 
Action: Mouse moved to (827, 437)
Screenshot: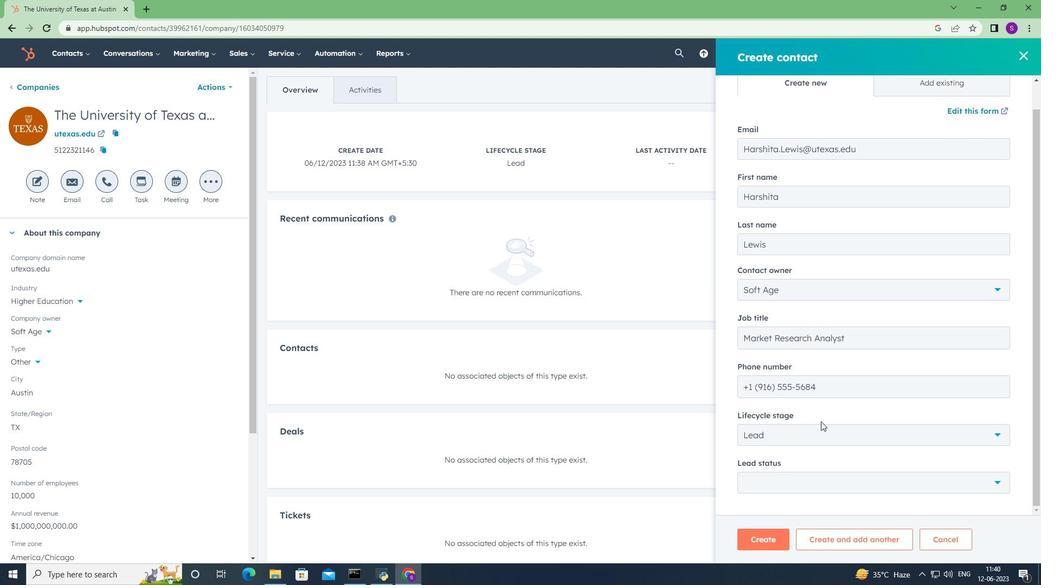 
Action: Mouse pressed left at (827, 437)
Screenshot: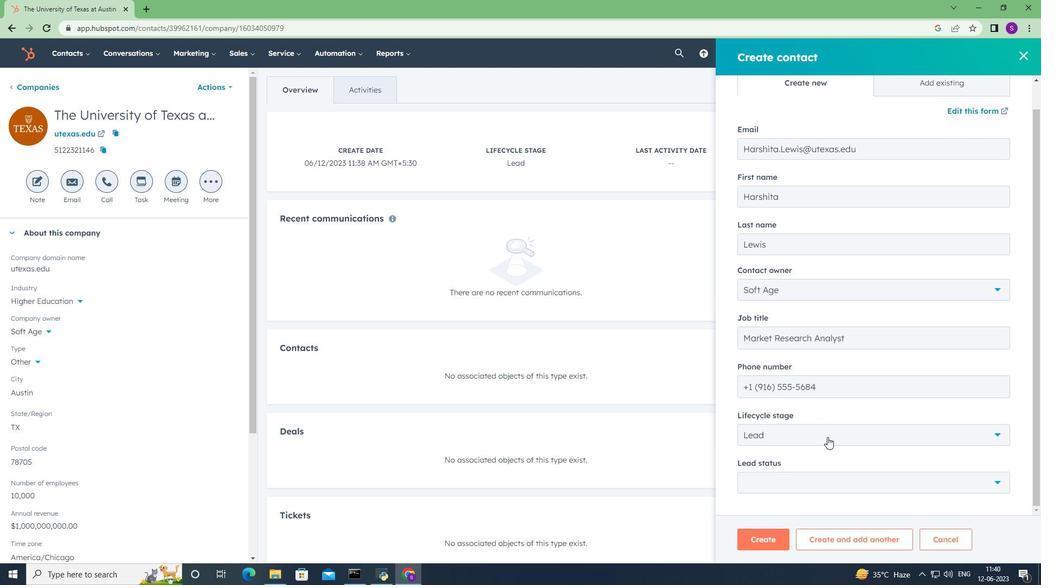 
Action: Mouse moved to (808, 336)
Screenshot: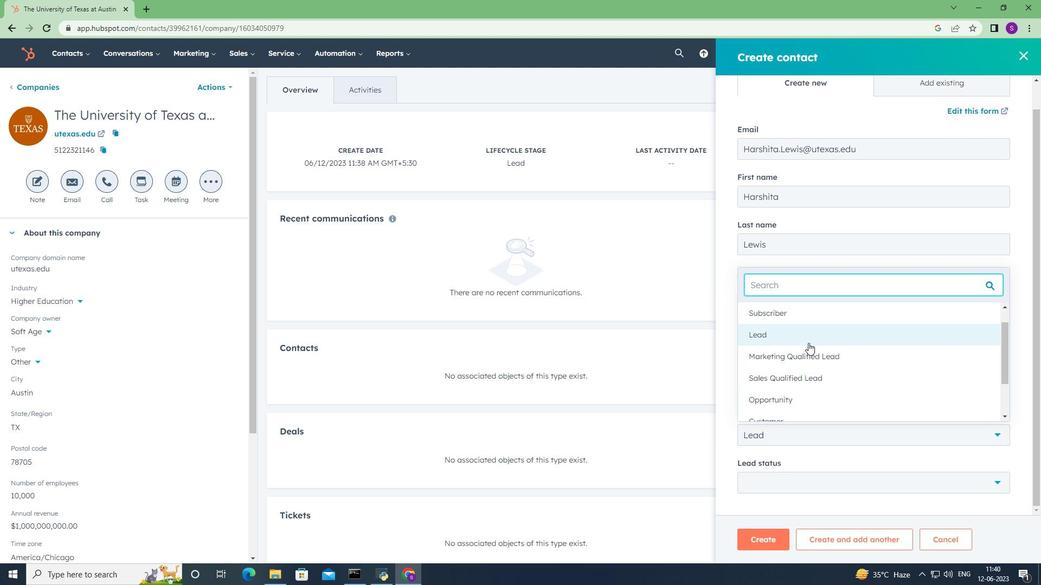 
Action: Mouse pressed left at (808, 336)
Screenshot: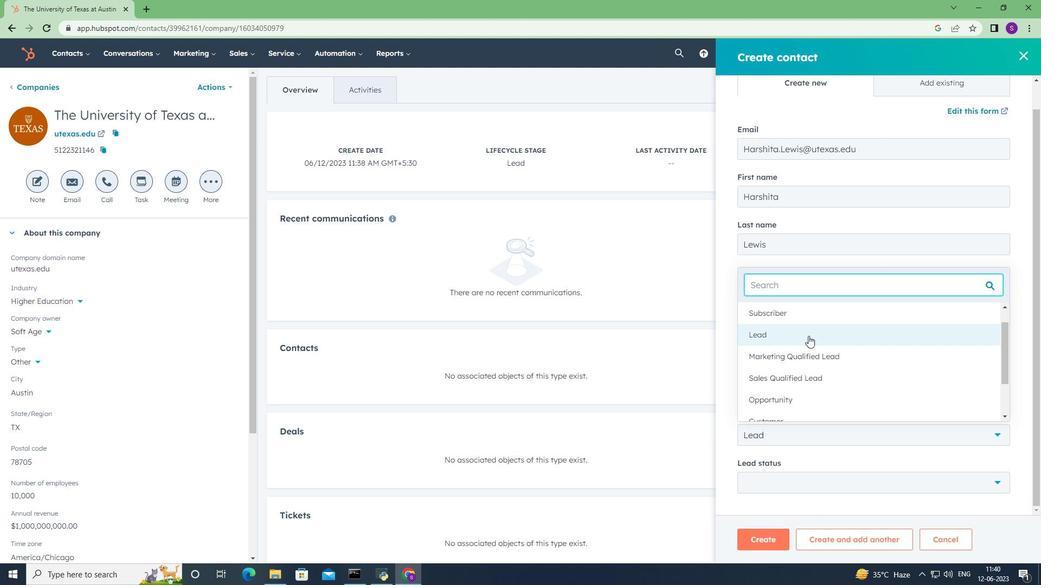 
Action: Mouse moved to (808, 485)
Screenshot: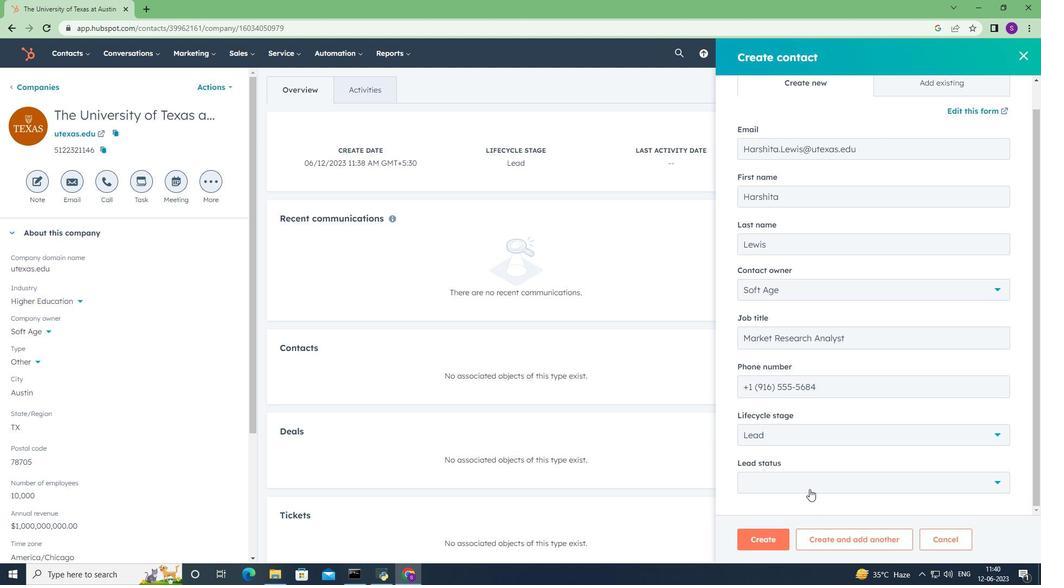 
Action: Mouse pressed left at (808, 485)
Screenshot: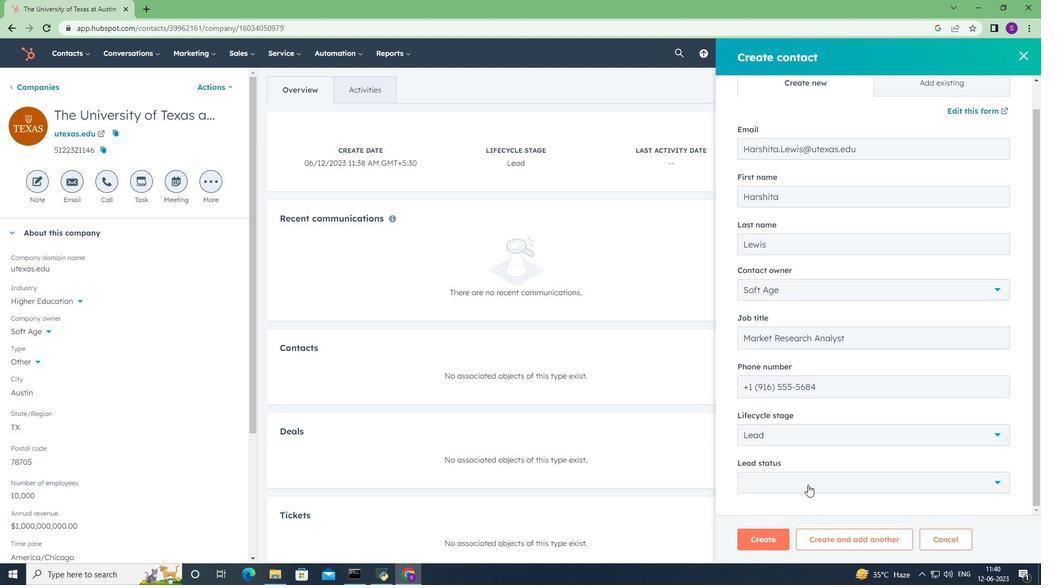
Action: Mouse moved to (777, 429)
Screenshot: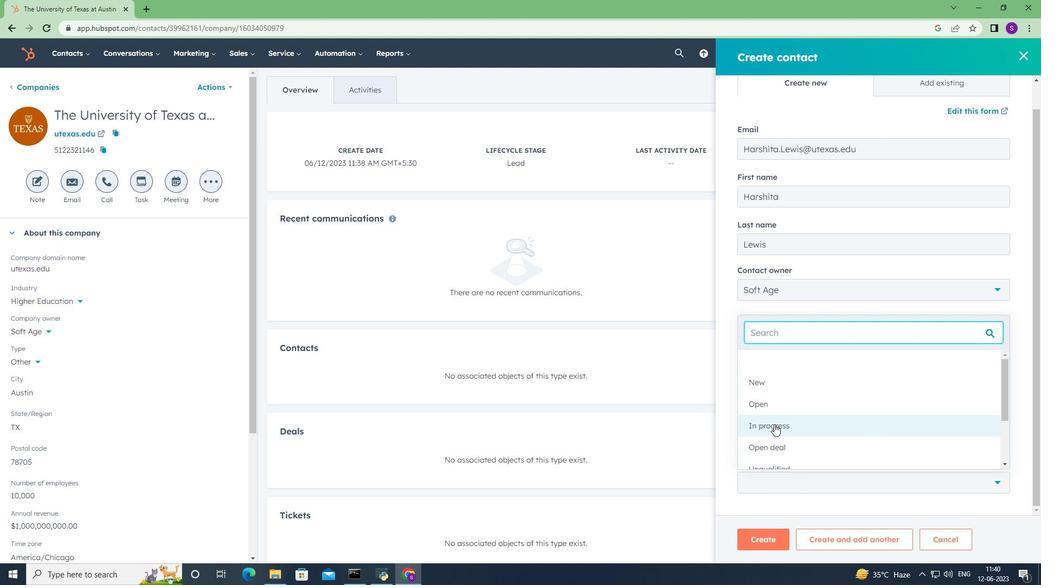 
Action: Mouse pressed left at (777, 429)
Screenshot: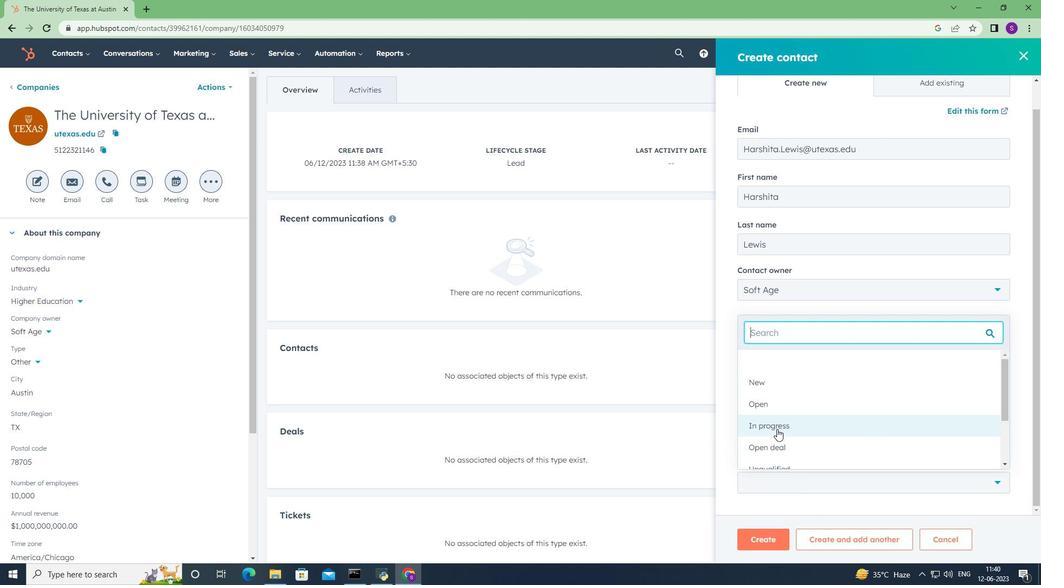 
Action: Mouse moved to (779, 427)
Screenshot: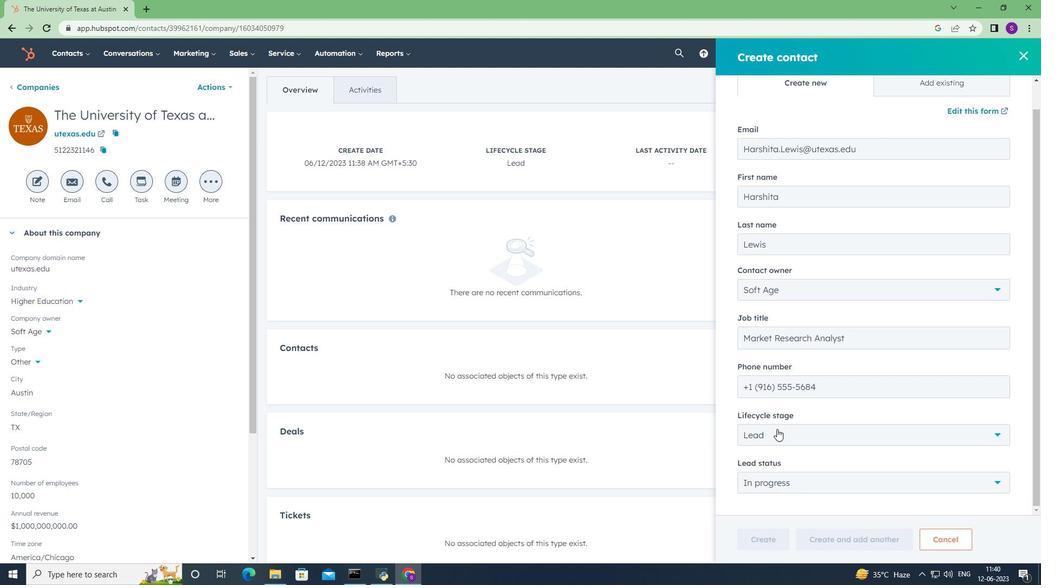 
Action: Mouse scrolled (779, 426) with delta (0, 0)
Screenshot: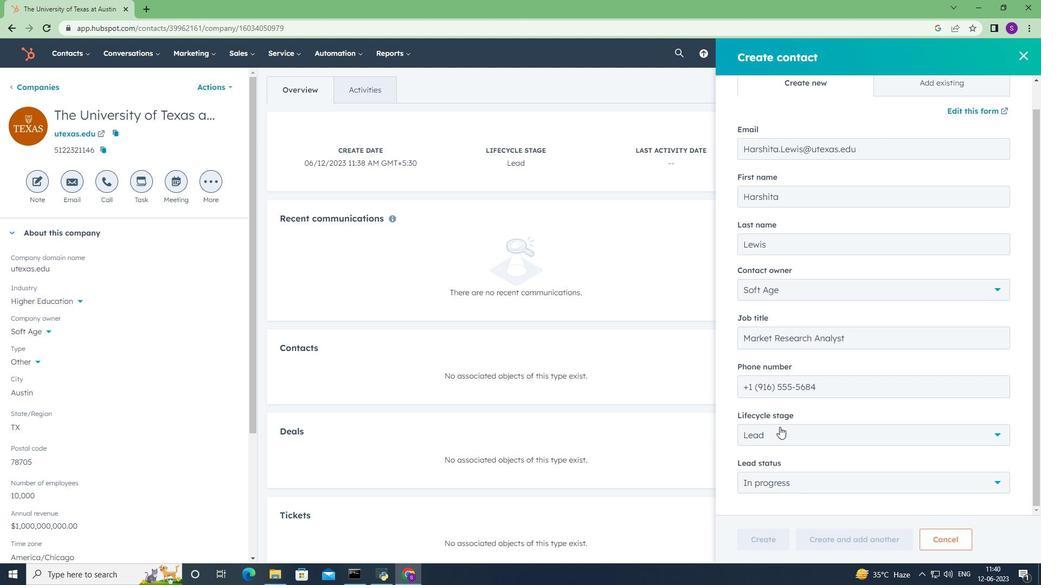 
Action: Mouse moved to (781, 432)
Screenshot: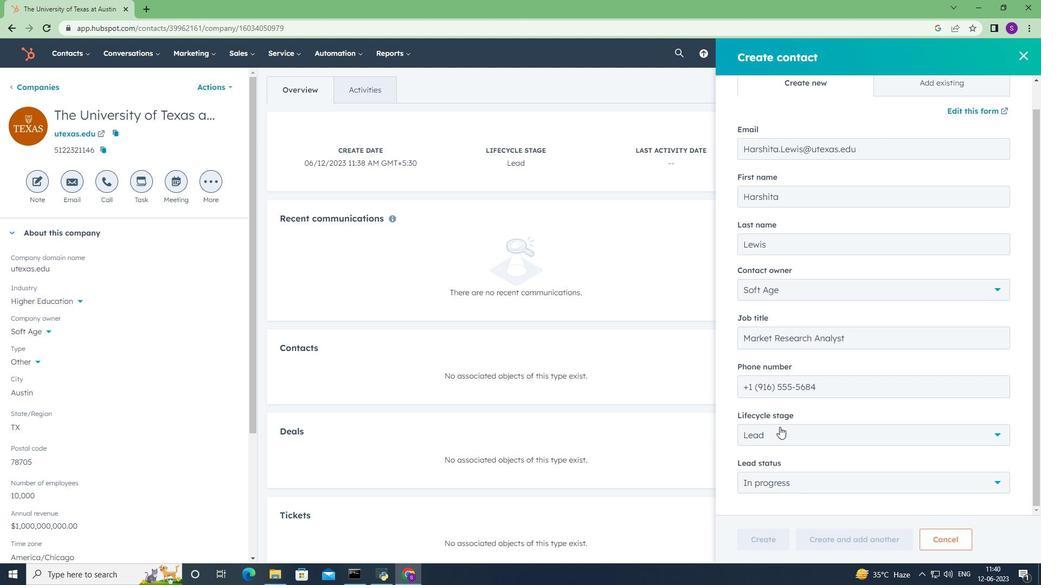 
Action: Mouse scrolled (781, 432) with delta (0, 0)
Screenshot: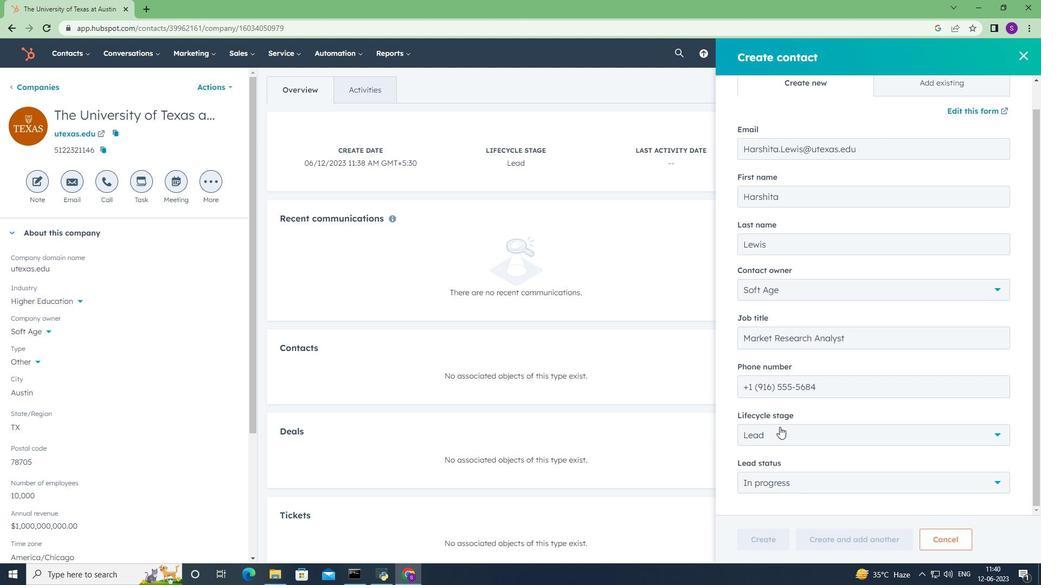 
Action: Mouse moved to (787, 469)
Screenshot: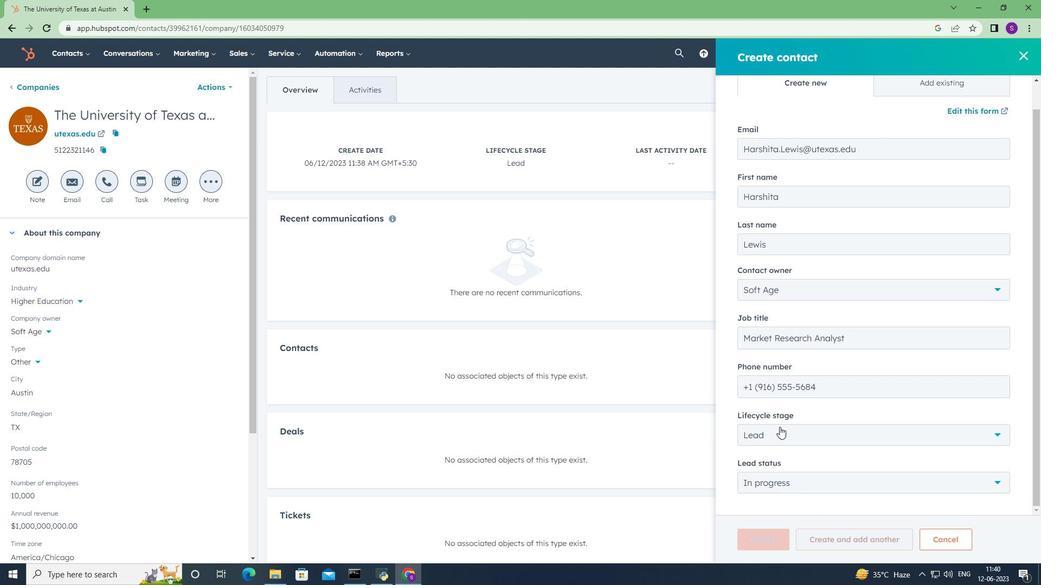 
Action: Mouse scrolled (787, 469) with delta (0, 0)
Screenshot: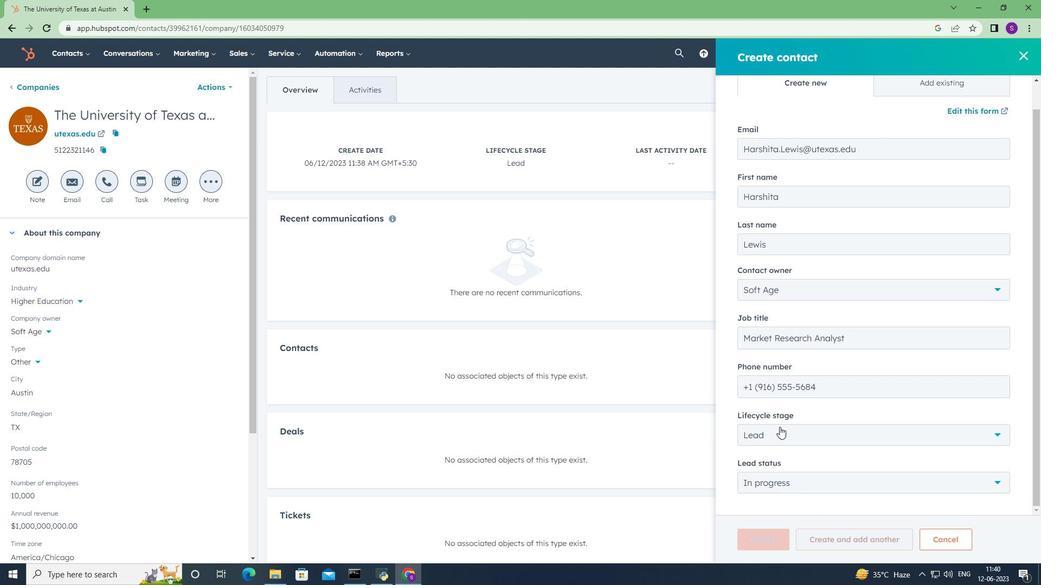 
Action: Mouse moved to (766, 545)
Screenshot: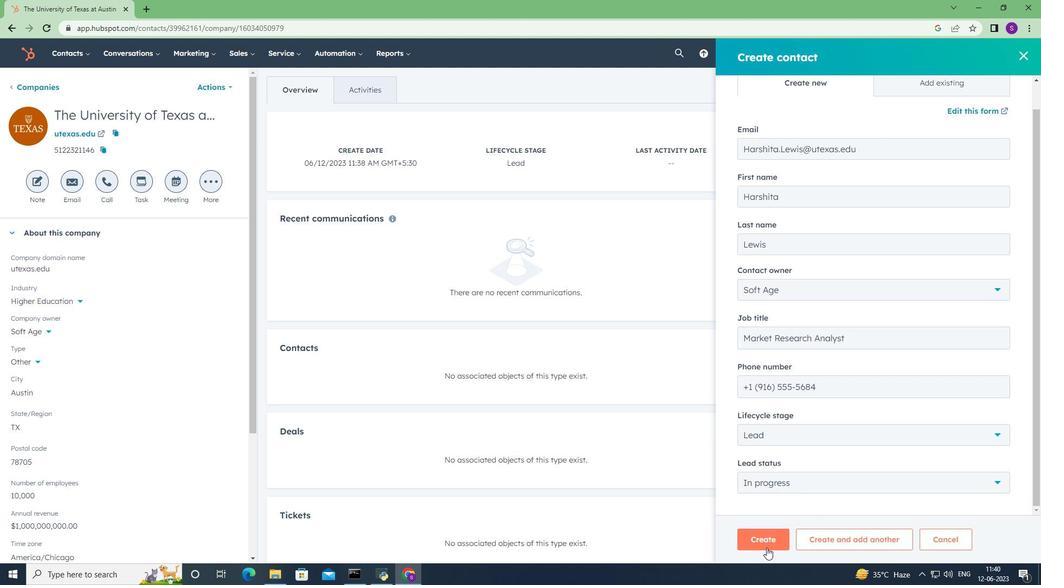 
Action: Mouse pressed left at (766, 545)
Screenshot: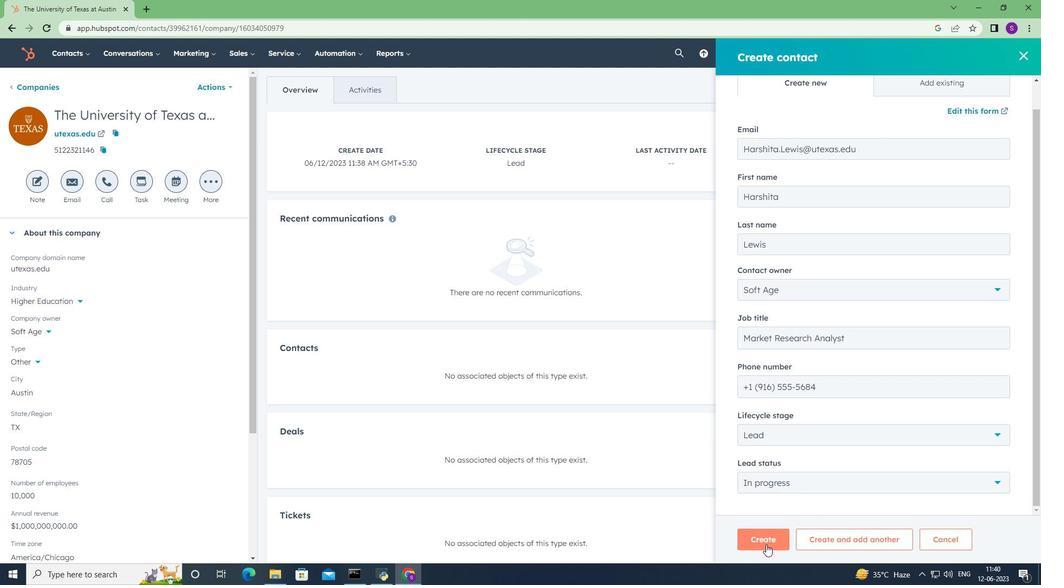 
Action: Mouse moved to (668, 393)
Screenshot: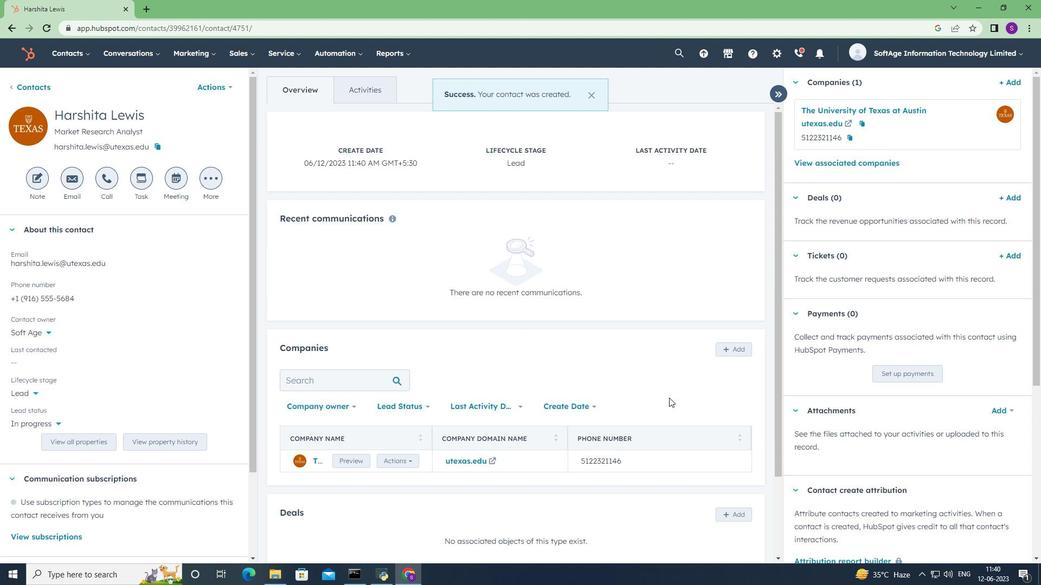 
Action: Mouse scrolled (668, 393) with delta (0, 0)
Screenshot: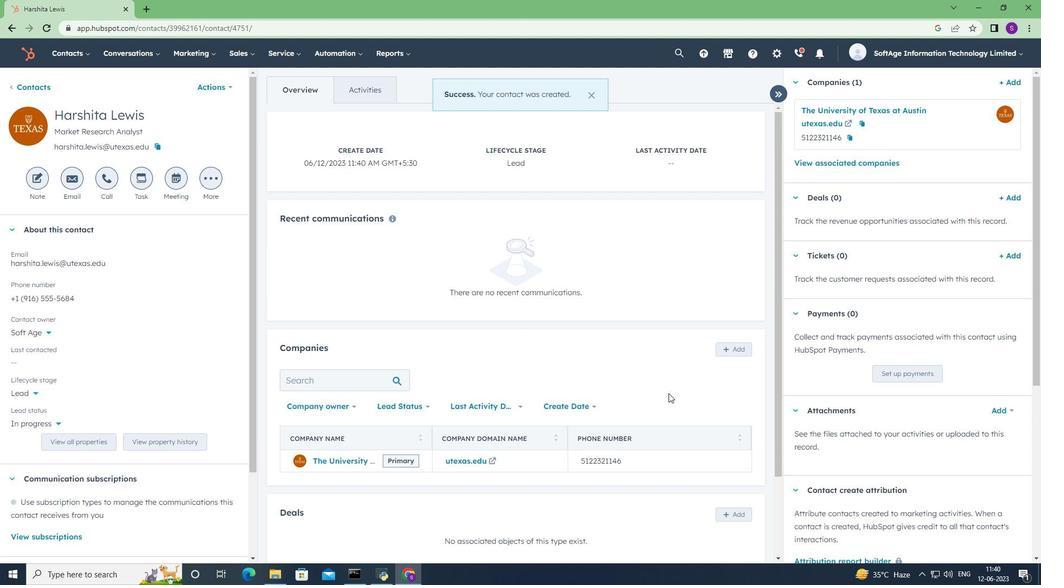 
Action: Mouse scrolled (668, 393) with delta (0, 0)
Screenshot: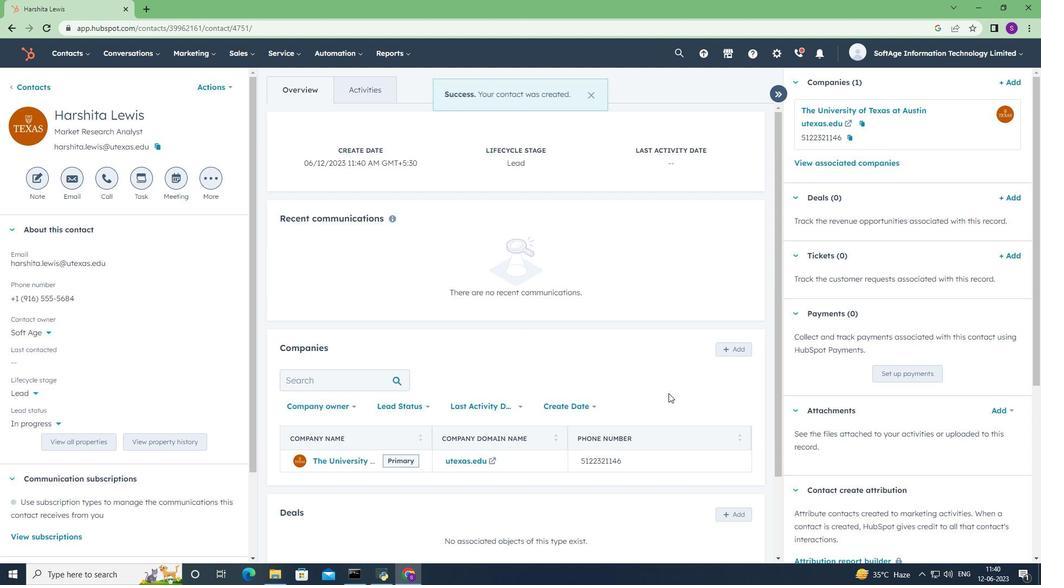 
Action: Mouse scrolled (668, 393) with delta (0, 0)
Screenshot: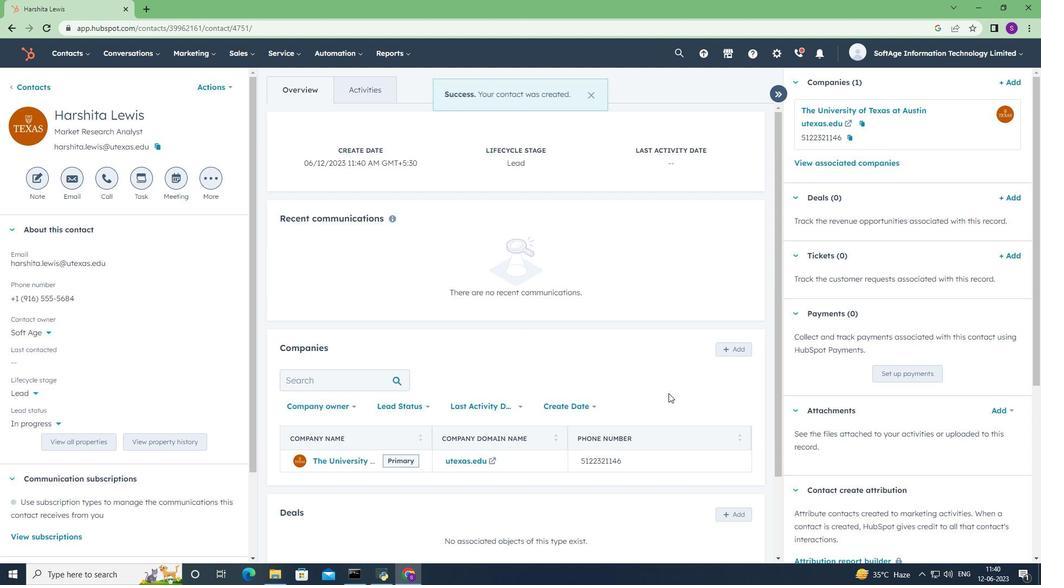 
Action: Mouse scrolled (668, 393) with delta (0, 0)
Screenshot: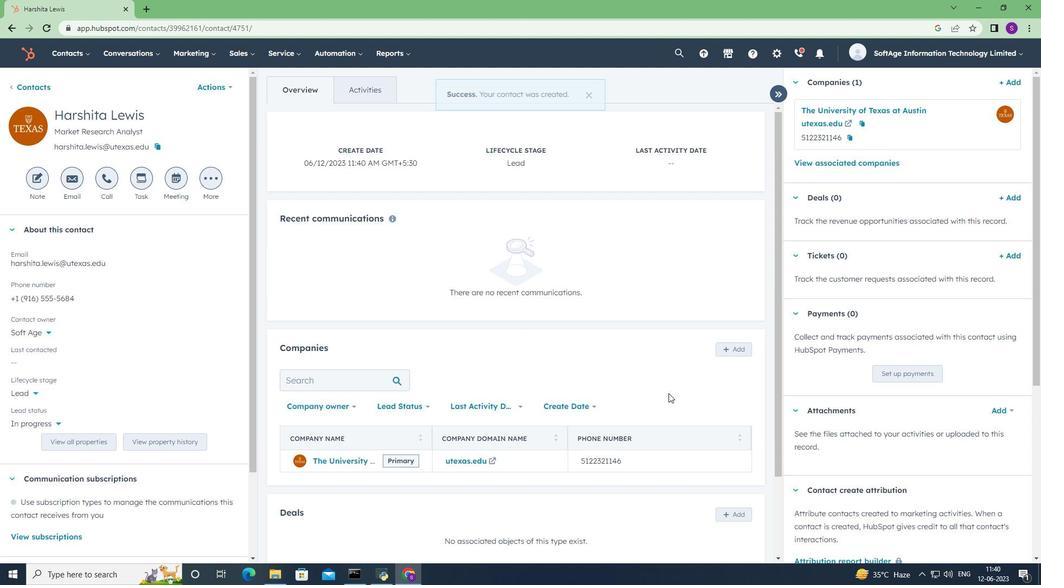 
